 Task: Look for space in Fukiage-fujimi, Japan from 2nd September, 2023 to 10th September, 2023 for 1 adult in price range Rs.5000 to Rs.16000. Place can be private room with 1  bedroom having 1 bed and 1 bathroom. Property type can be house, flat, guest house, hotel. Booking option can be shelf check-in. Required host language is English.
Action: Mouse moved to (386, 101)
Screenshot: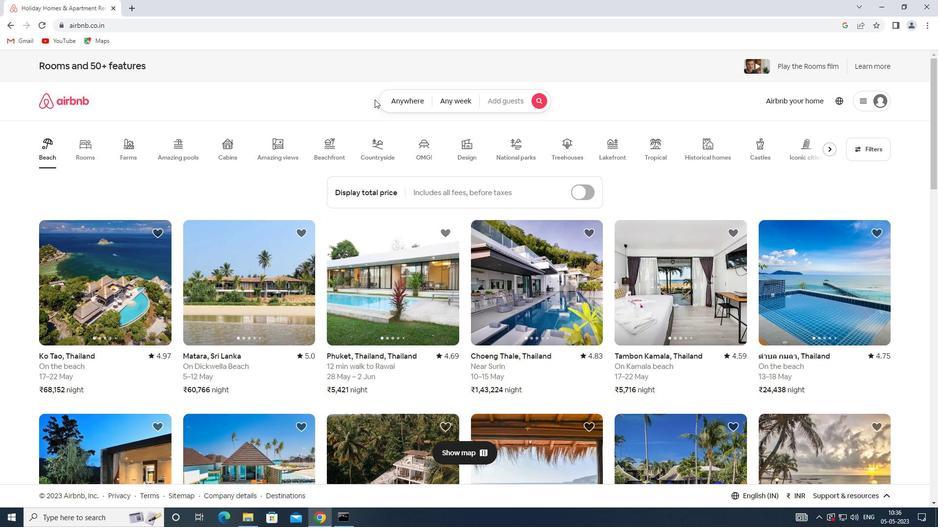 
Action: Mouse pressed left at (386, 101)
Screenshot: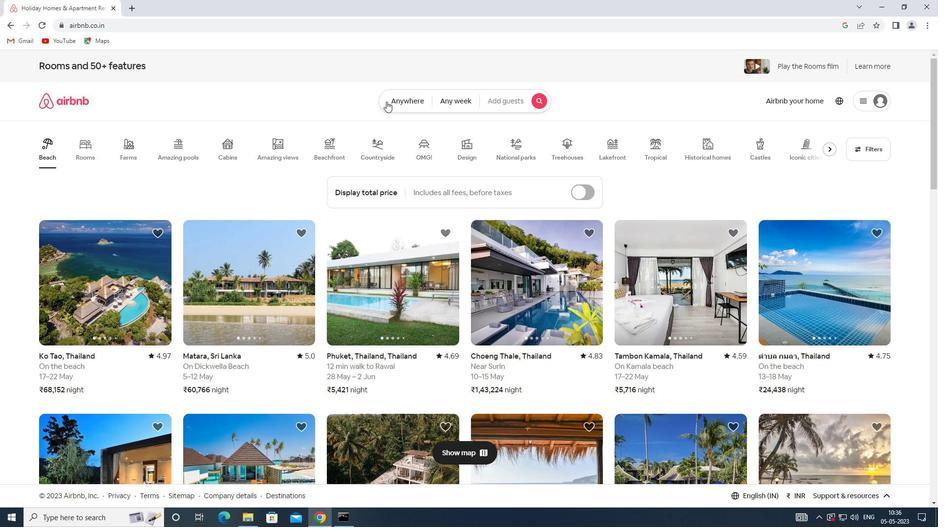 
Action: Mouse moved to (341, 143)
Screenshot: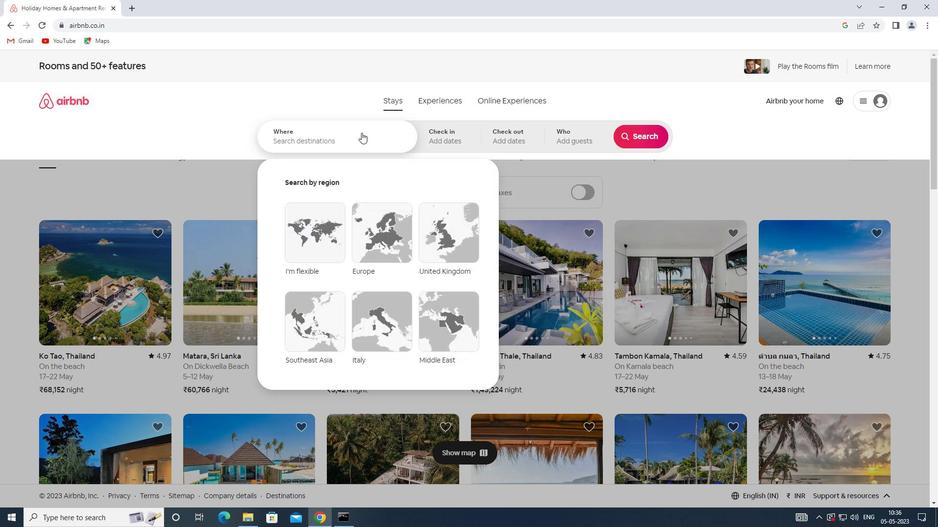 
Action: Mouse pressed left at (341, 143)
Screenshot: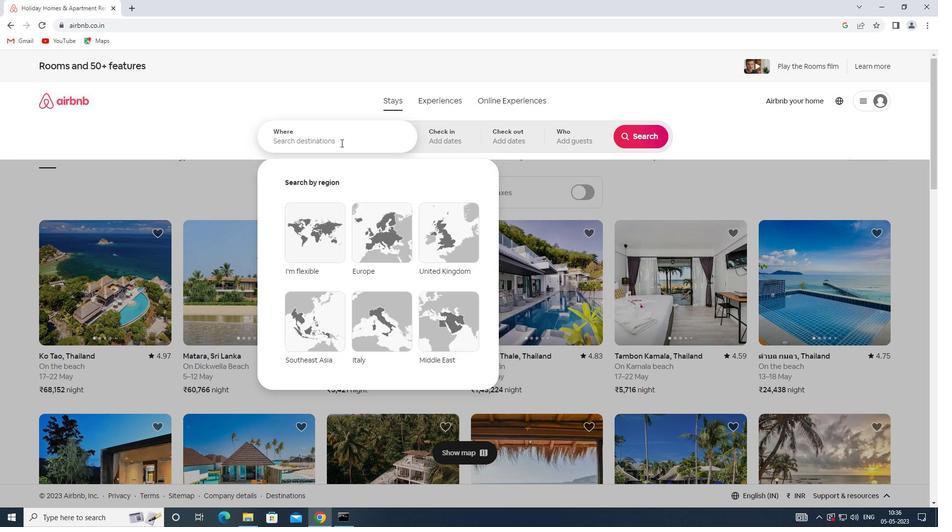 
Action: Key pressed <Key.shift><Key.shift><Key.shift><Key.shift><Key.shift>FUKIAGE-FUJIMI,<Key.shift>JAPAN
Screenshot: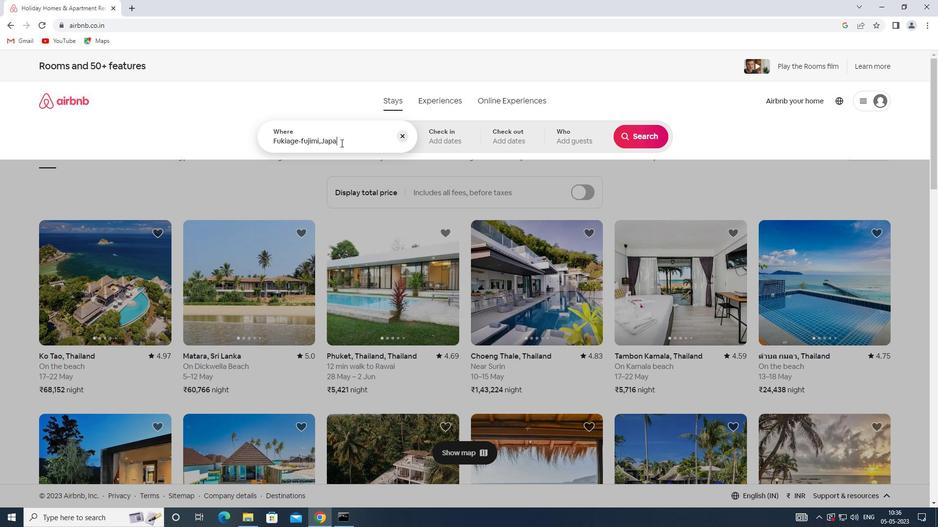 
Action: Mouse moved to (449, 148)
Screenshot: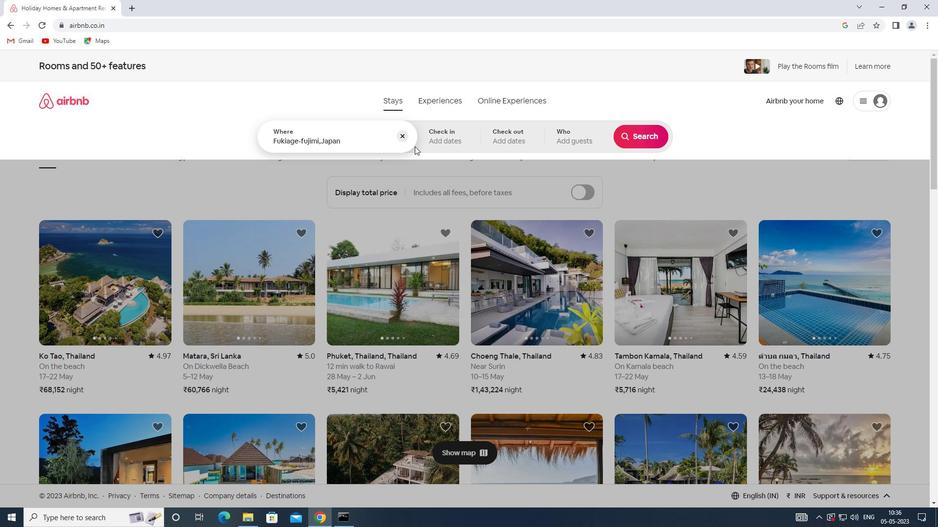 
Action: Mouse pressed left at (449, 148)
Screenshot: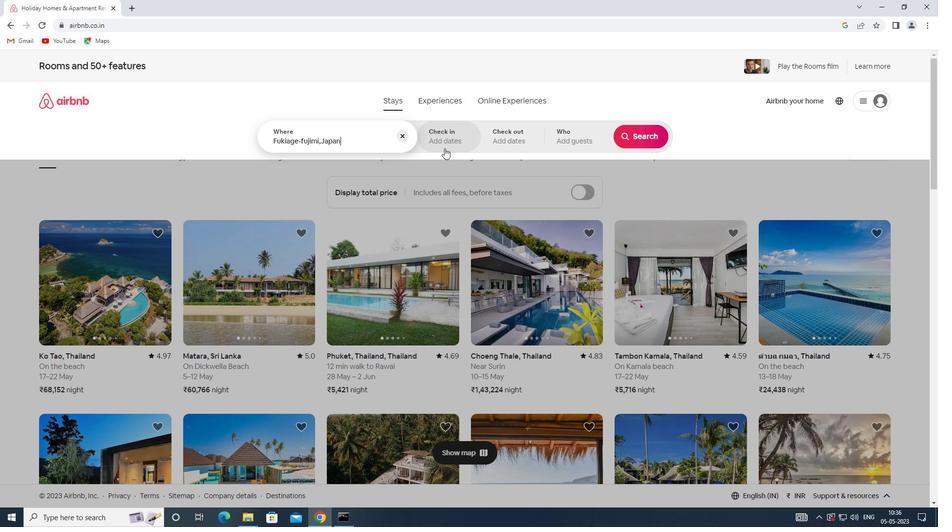 
Action: Mouse moved to (636, 220)
Screenshot: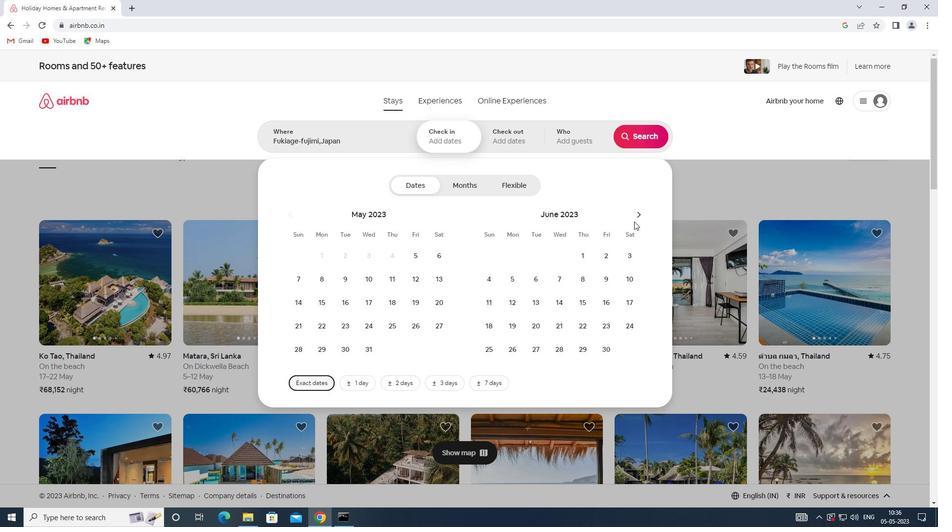 
Action: Mouse pressed left at (636, 220)
Screenshot: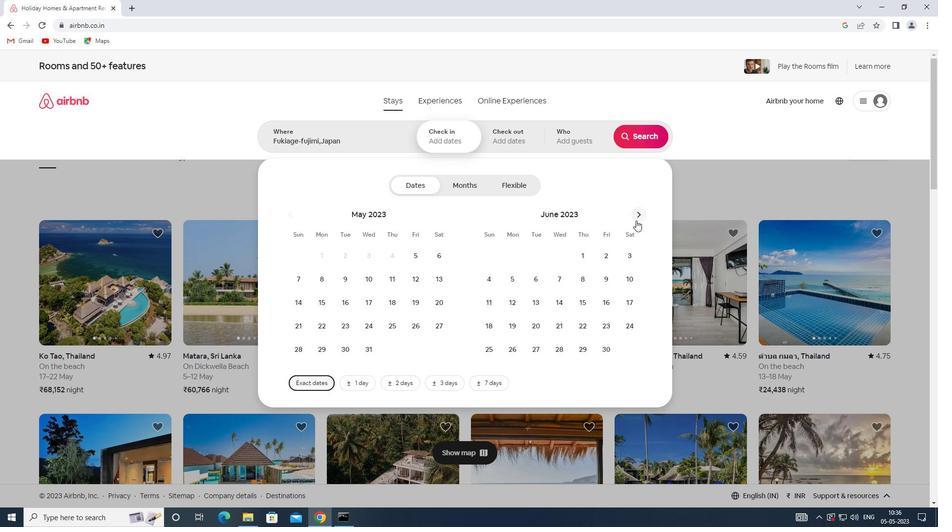 
Action: Mouse pressed left at (636, 220)
Screenshot: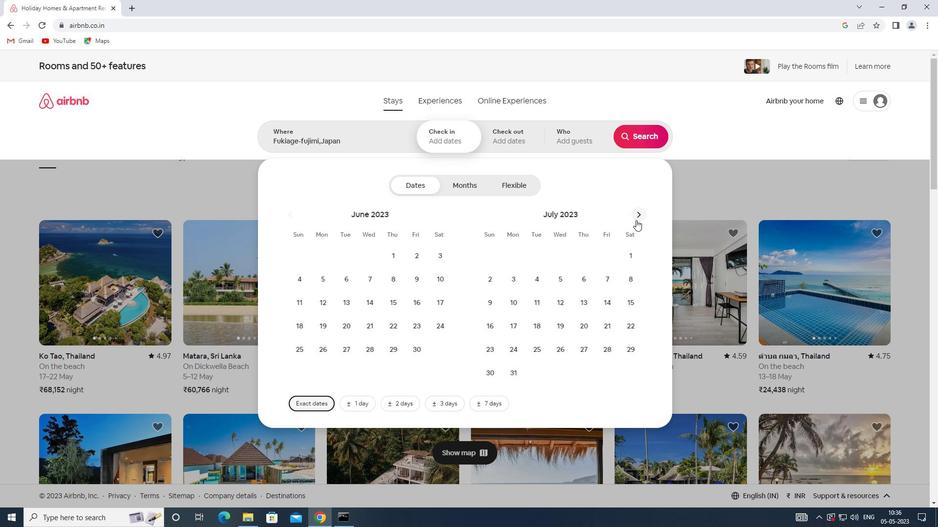 
Action: Mouse pressed left at (636, 220)
Screenshot: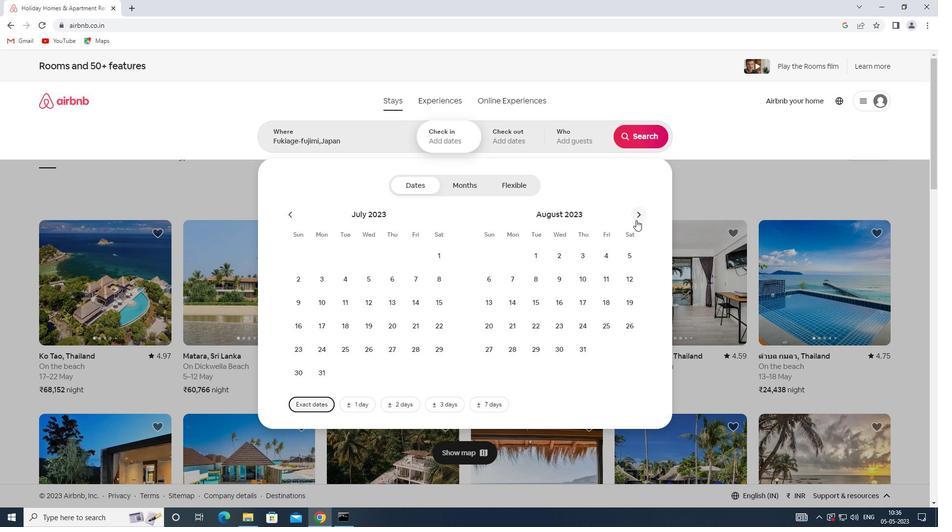 
Action: Mouse moved to (623, 249)
Screenshot: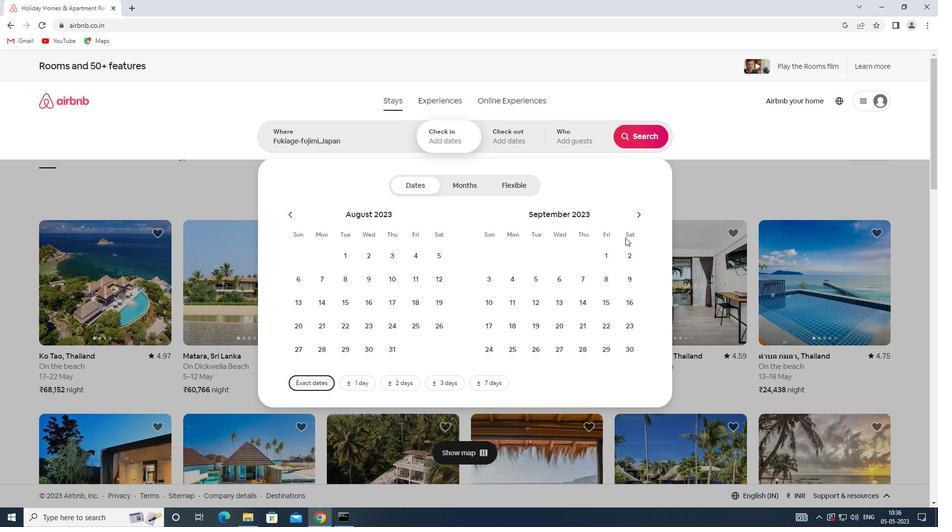 
Action: Mouse pressed left at (623, 249)
Screenshot: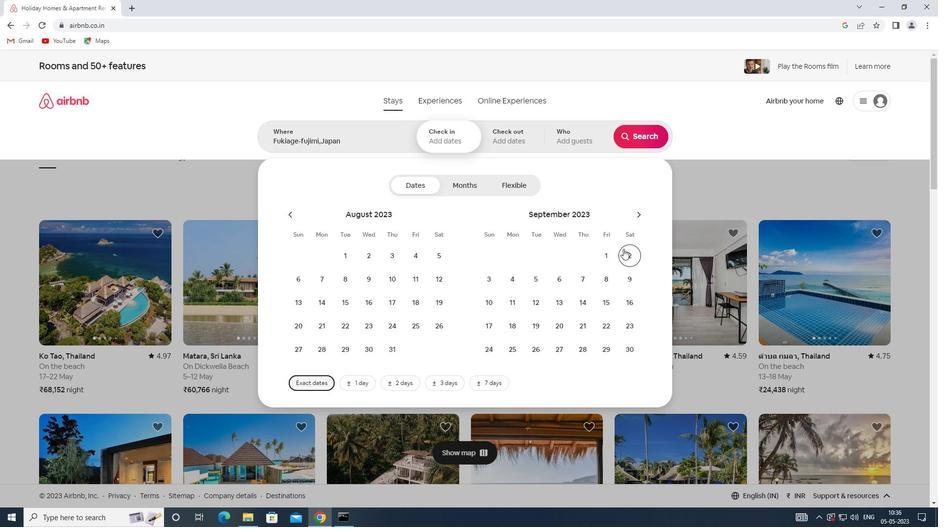 
Action: Mouse moved to (495, 303)
Screenshot: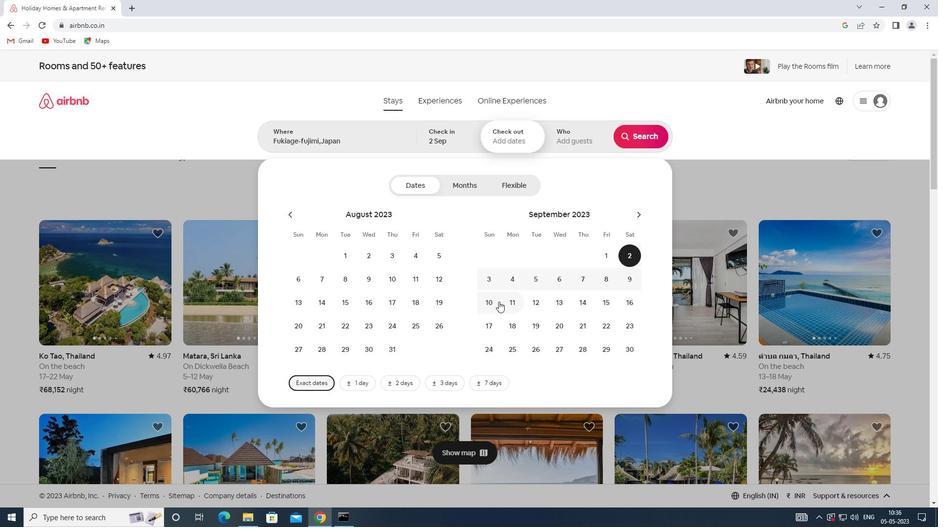 
Action: Mouse pressed left at (495, 303)
Screenshot: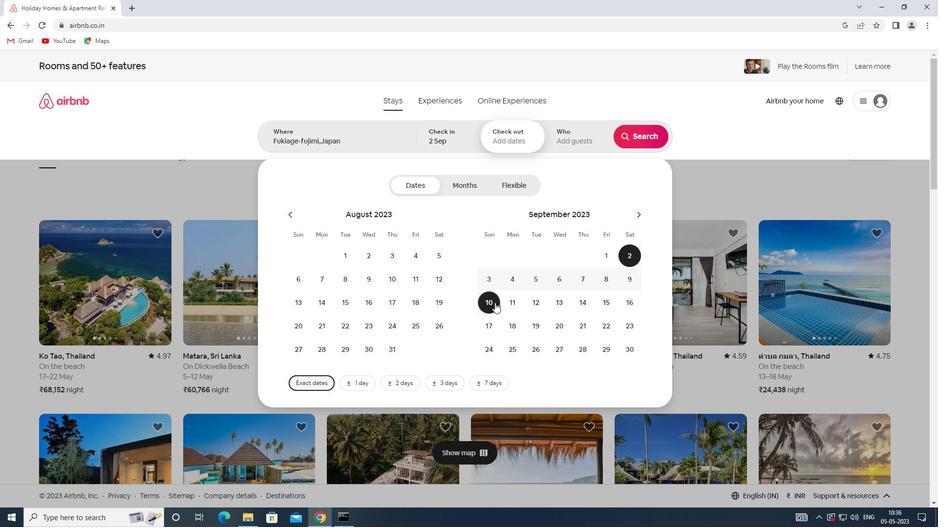 
Action: Mouse moved to (563, 135)
Screenshot: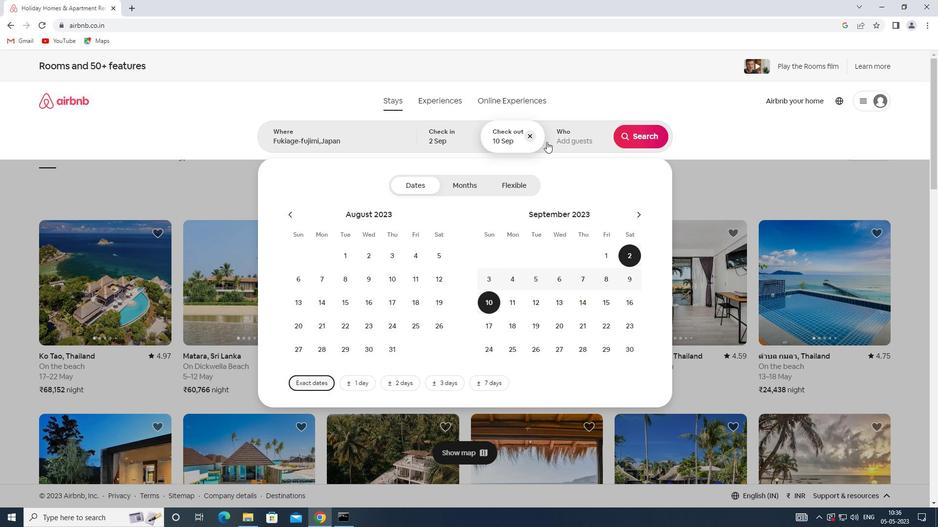
Action: Mouse pressed left at (563, 135)
Screenshot: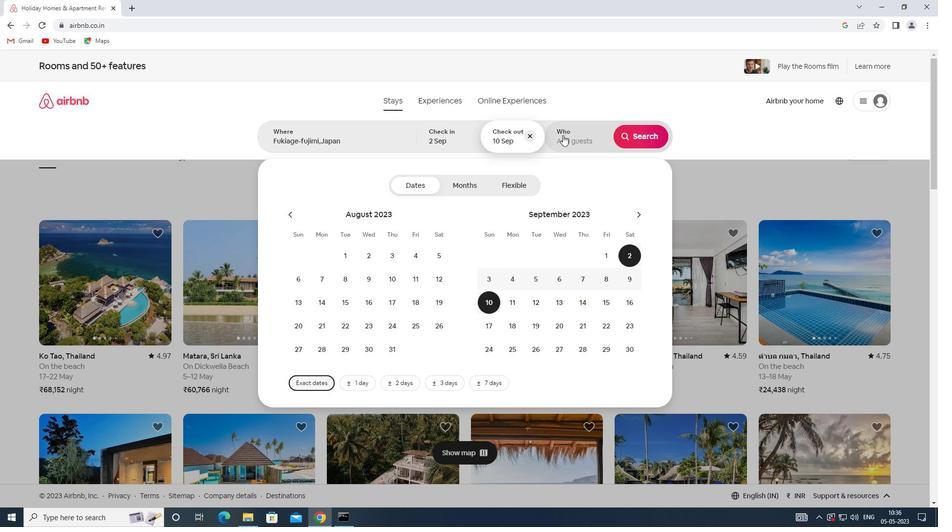 
Action: Mouse moved to (642, 192)
Screenshot: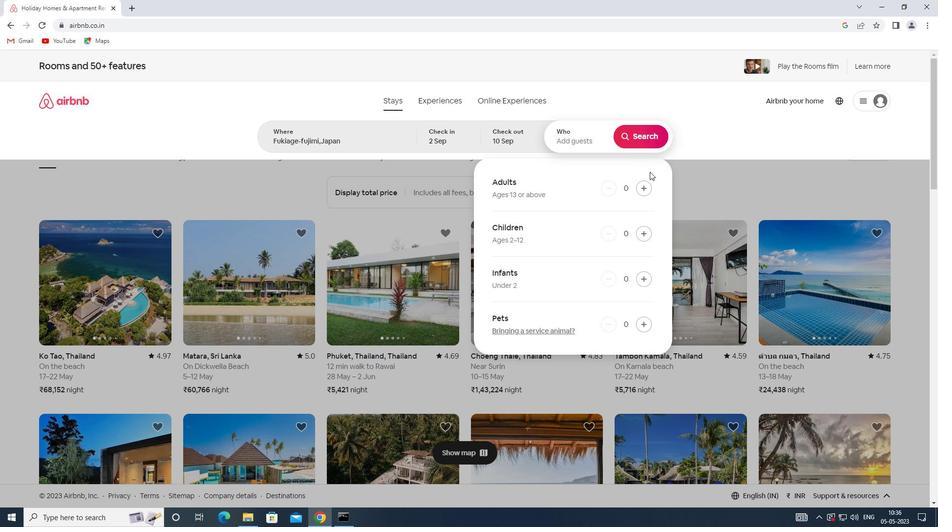 
Action: Mouse pressed left at (642, 192)
Screenshot: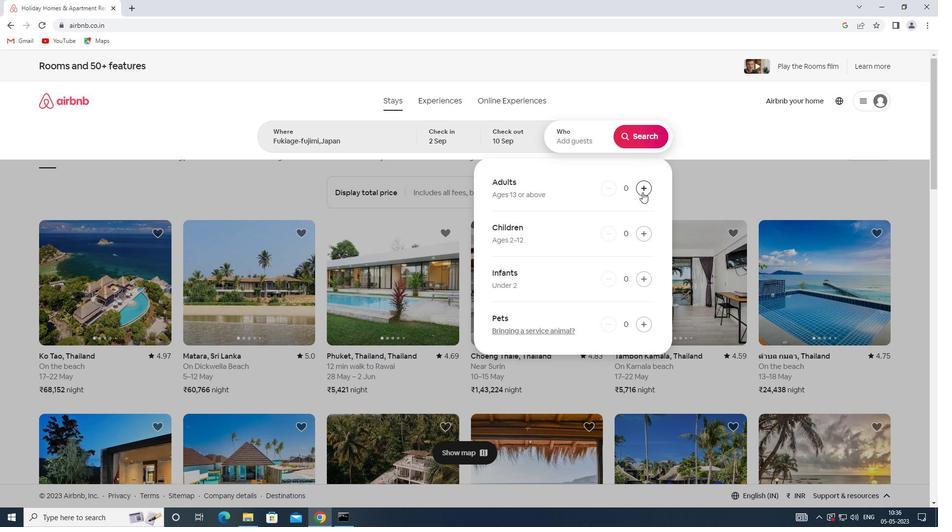 
Action: Mouse moved to (639, 133)
Screenshot: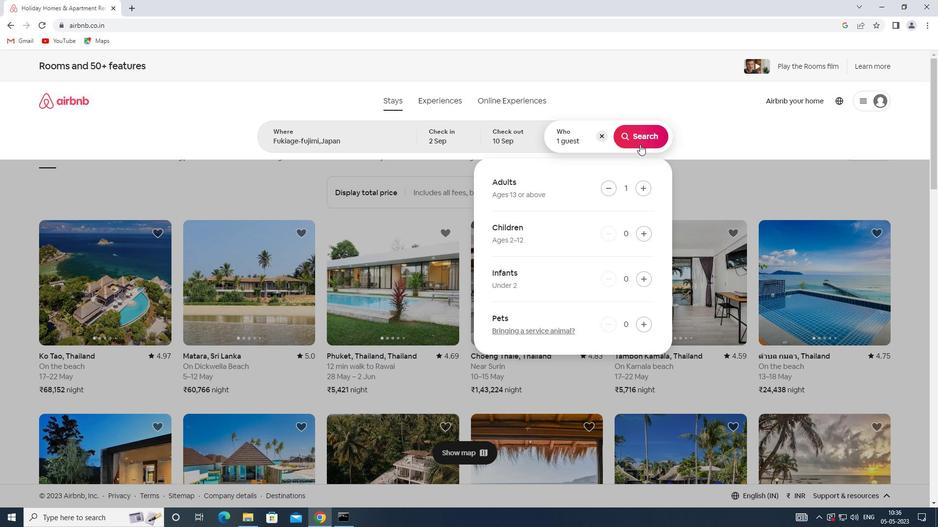 
Action: Mouse pressed left at (639, 133)
Screenshot: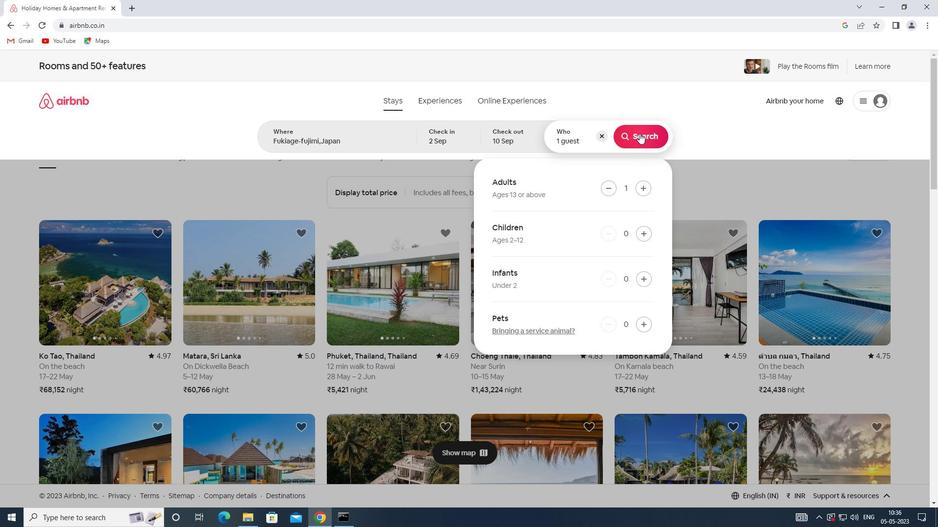 
Action: Mouse moved to (891, 116)
Screenshot: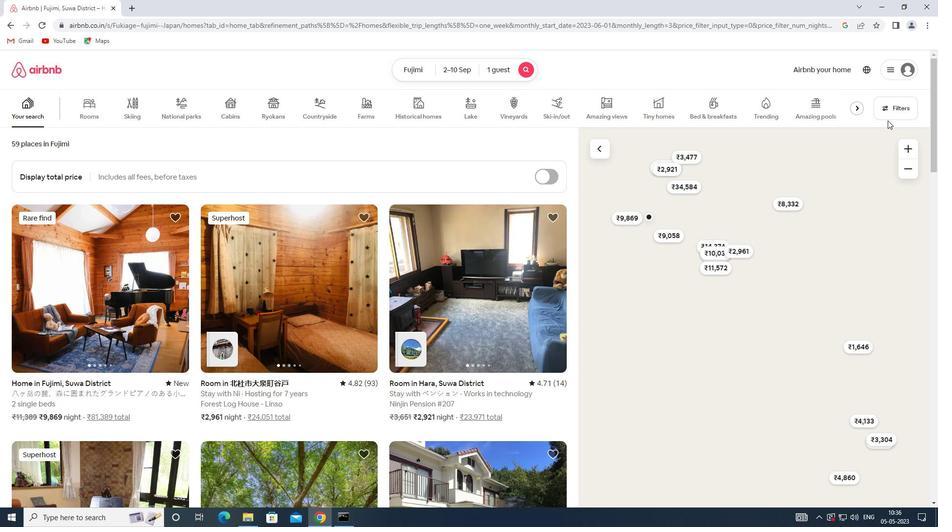 
Action: Mouse pressed left at (891, 116)
Screenshot: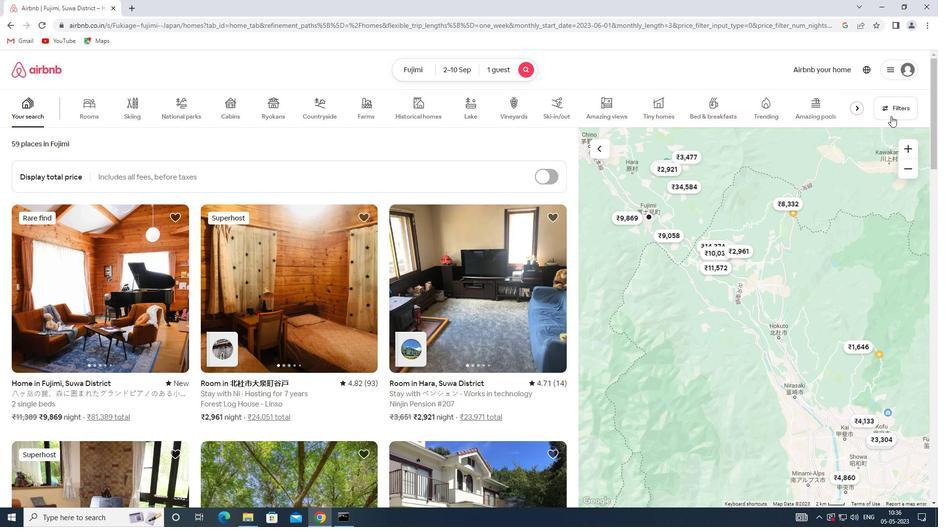 
Action: Mouse moved to (341, 353)
Screenshot: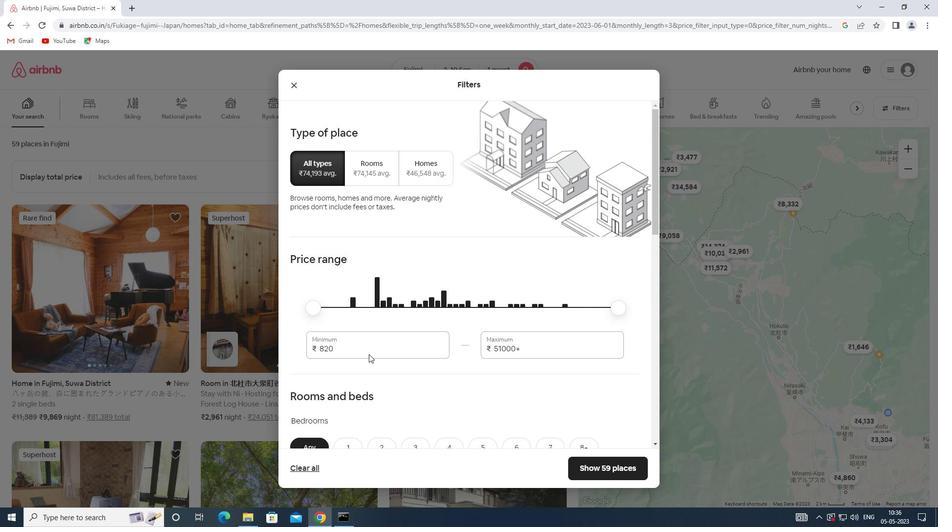 
Action: Mouse pressed left at (341, 353)
Screenshot: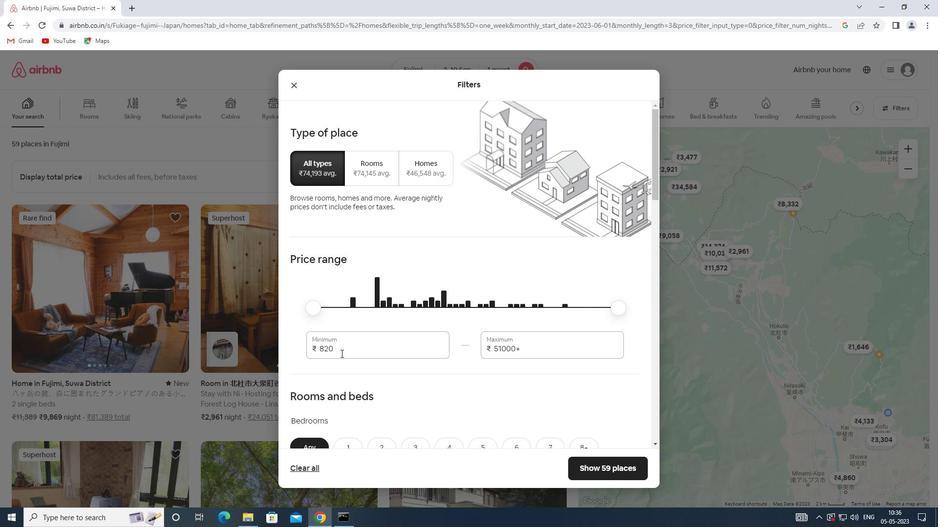 
Action: Mouse moved to (303, 350)
Screenshot: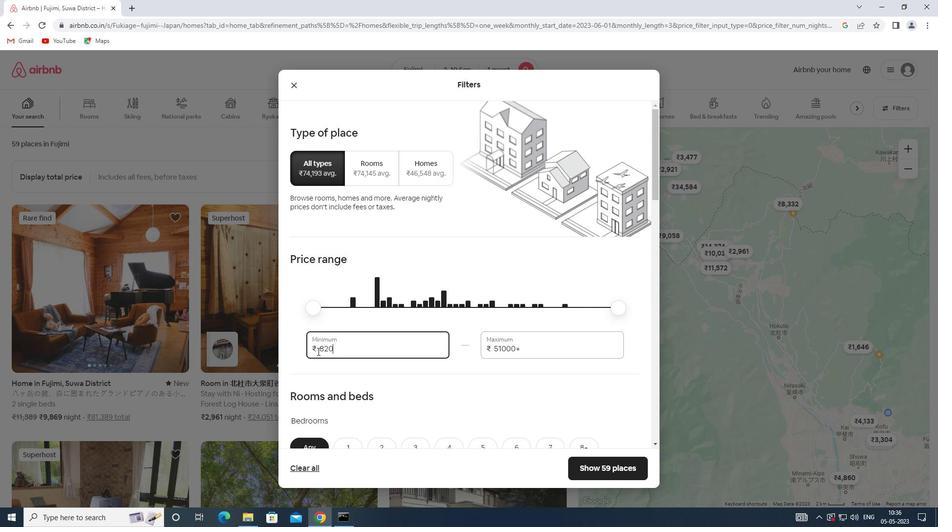 
Action: Key pressed 5000
Screenshot: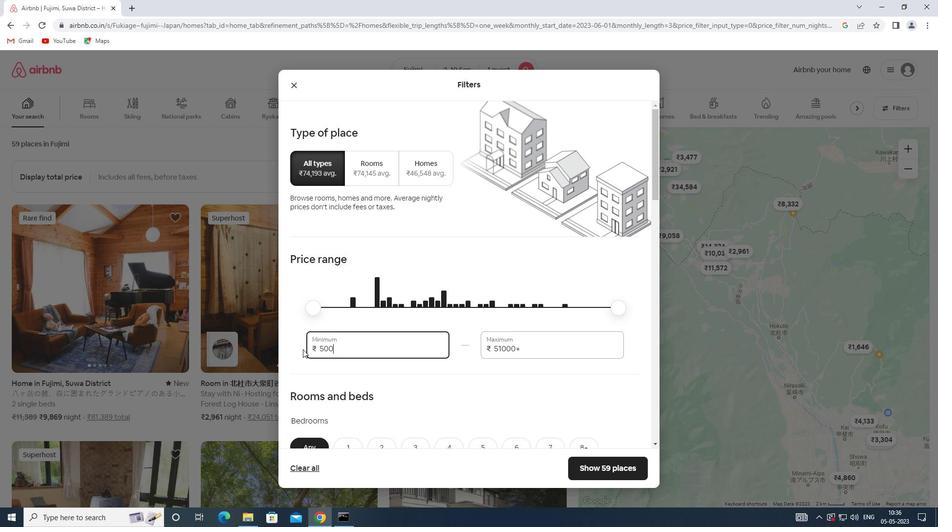 
Action: Mouse moved to (522, 351)
Screenshot: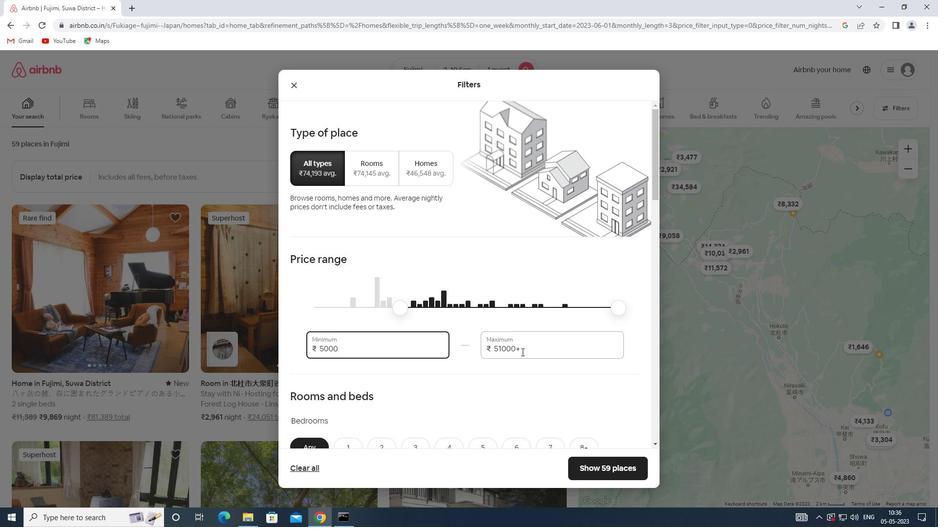 
Action: Mouse pressed left at (522, 351)
Screenshot: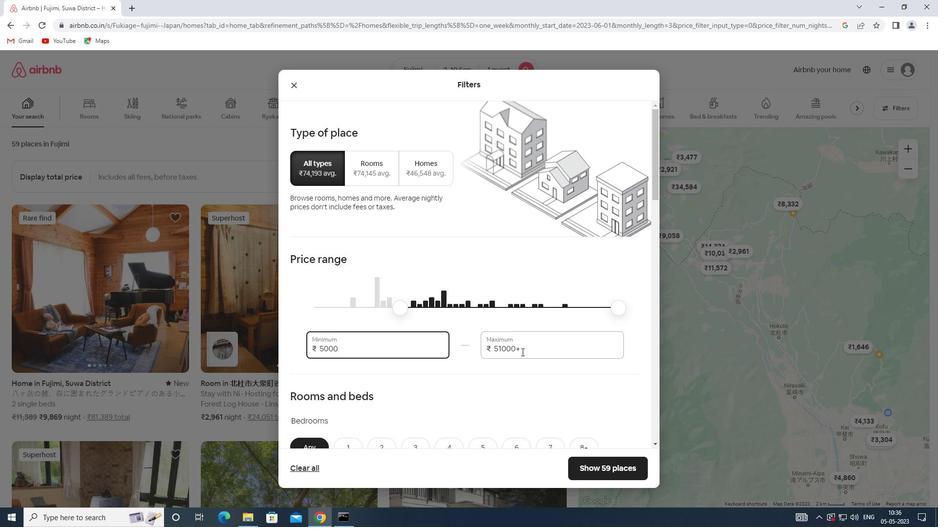 
Action: Mouse moved to (476, 351)
Screenshot: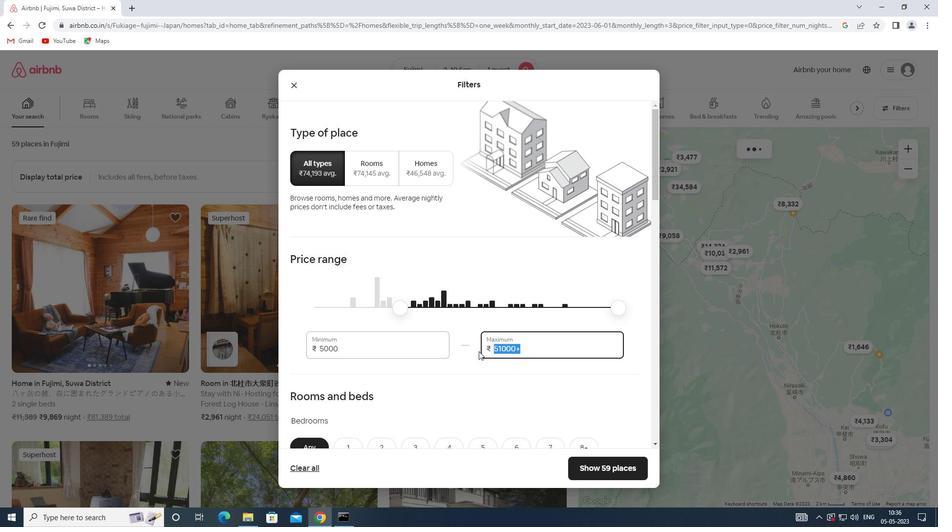 
Action: Key pressed 16000
Screenshot: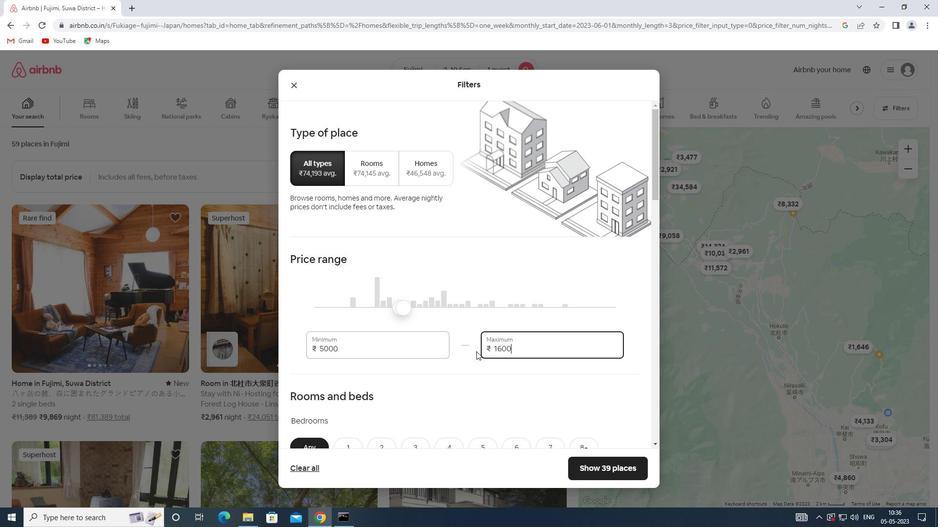 
Action: Mouse scrolled (476, 351) with delta (0, 0)
Screenshot: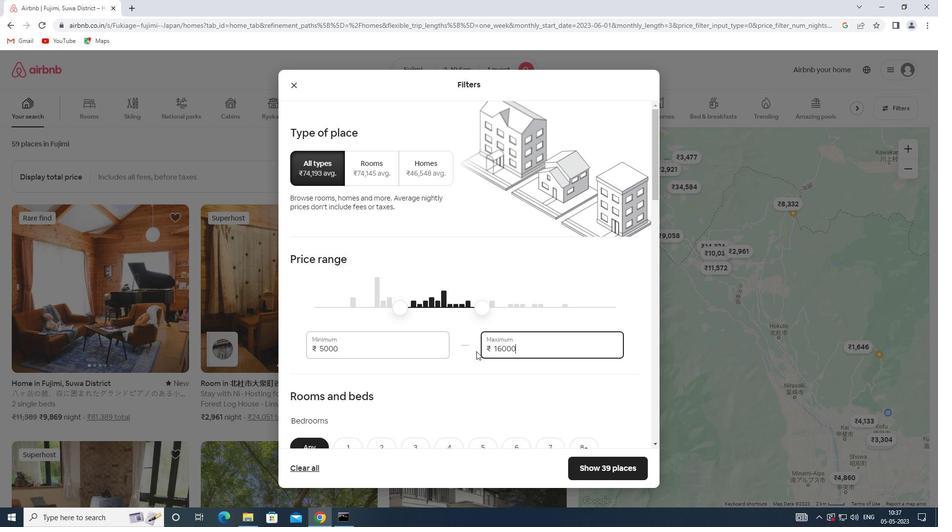 
Action: Mouse scrolled (476, 351) with delta (0, 0)
Screenshot: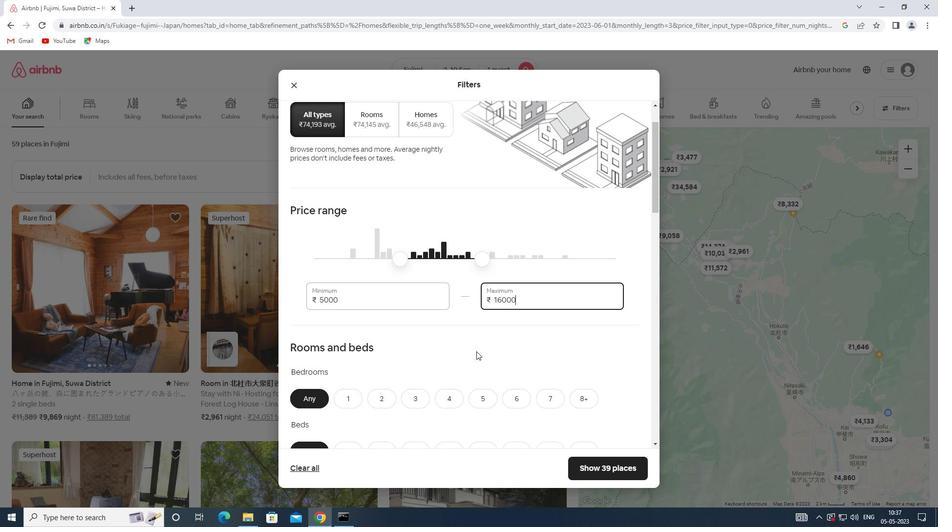 
Action: Mouse scrolled (476, 351) with delta (0, 0)
Screenshot: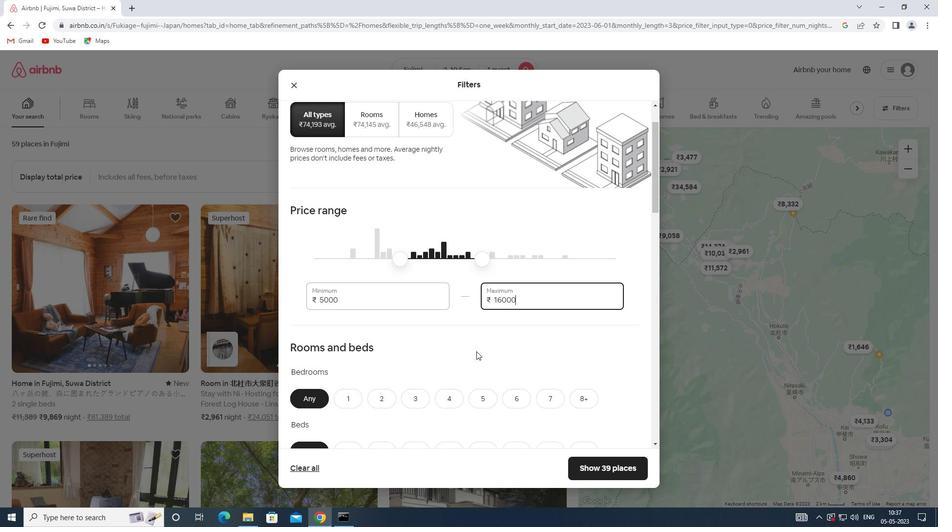 
Action: Mouse moved to (348, 307)
Screenshot: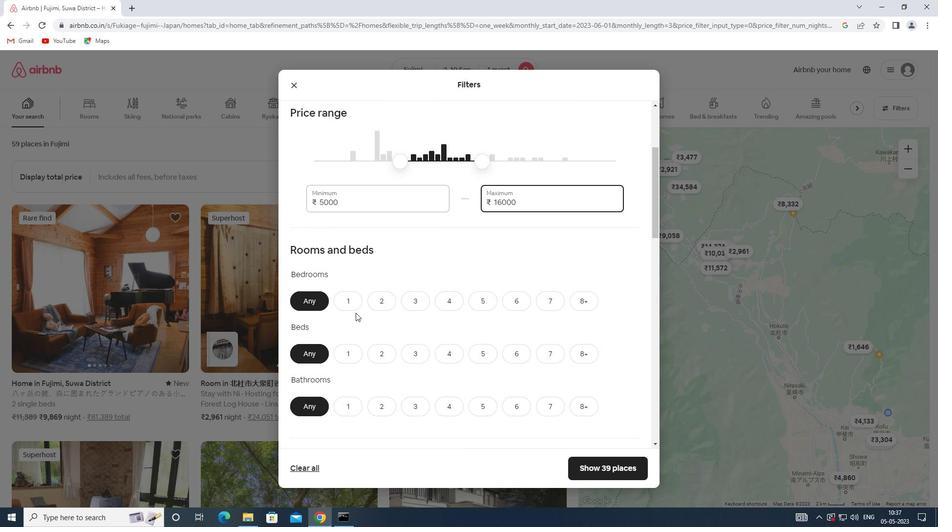 
Action: Mouse pressed left at (348, 307)
Screenshot: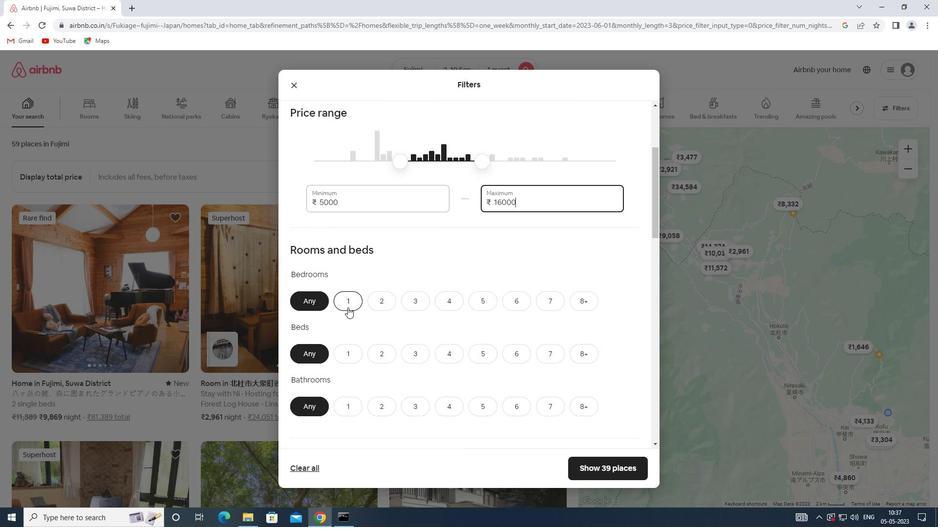 
Action: Mouse scrolled (348, 307) with delta (0, 0)
Screenshot: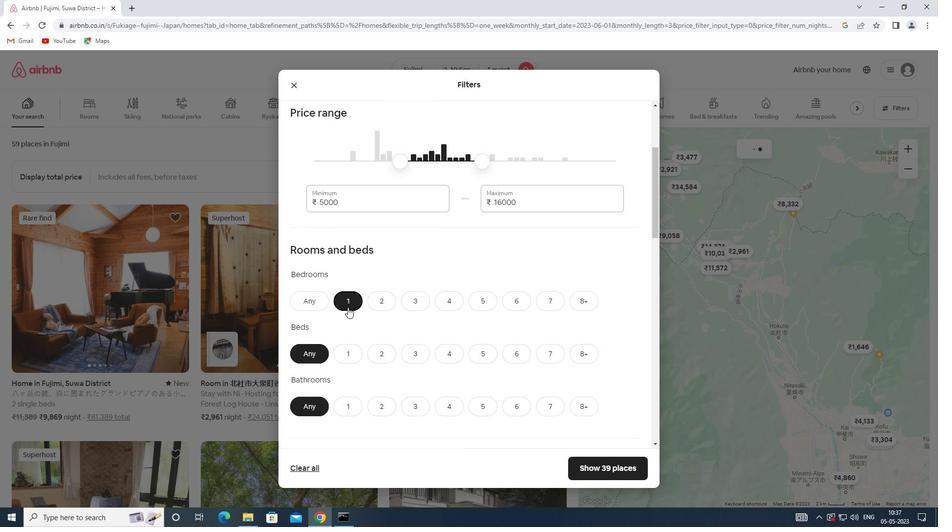 
Action: Mouse pressed left at (348, 307)
Screenshot: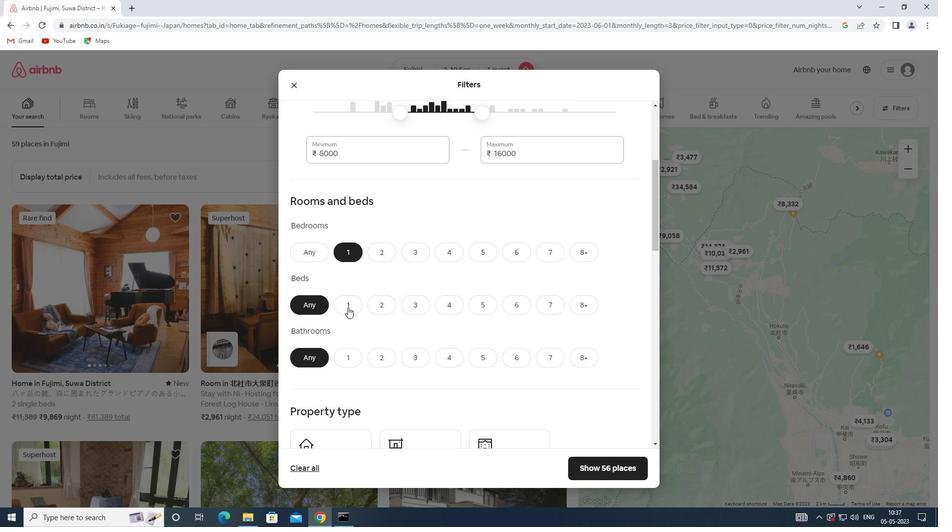 
Action: Mouse moved to (345, 358)
Screenshot: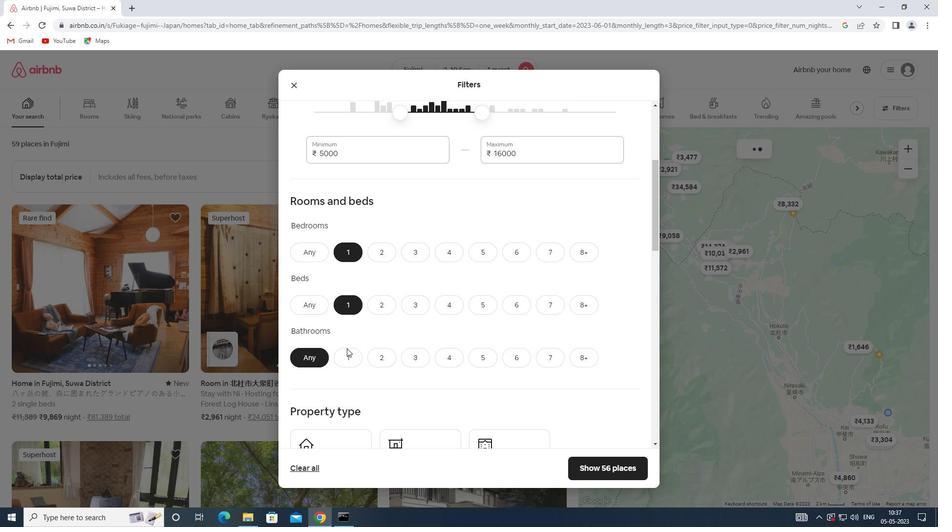 
Action: Mouse pressed left at (345, 358)
Screenshot: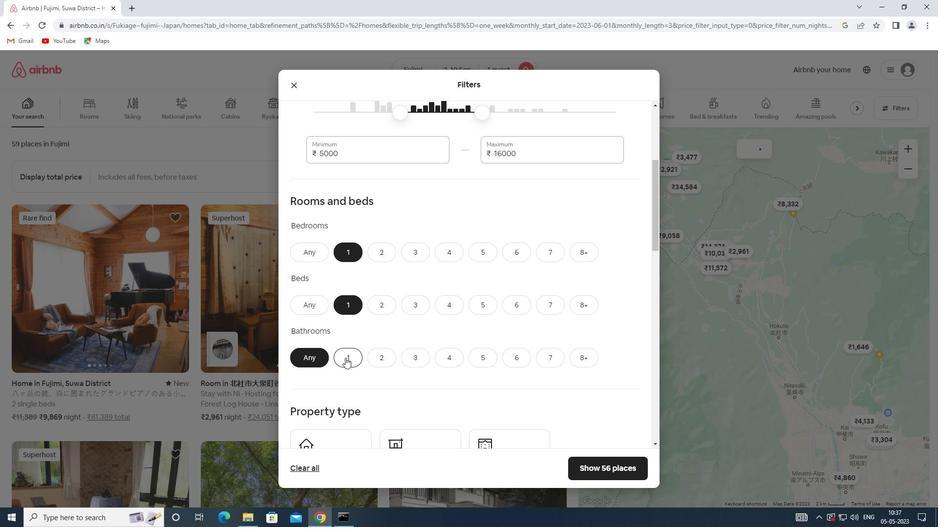 
Action: Mouse scrolled (345, 357) with delta (0, 0)
Screenshot: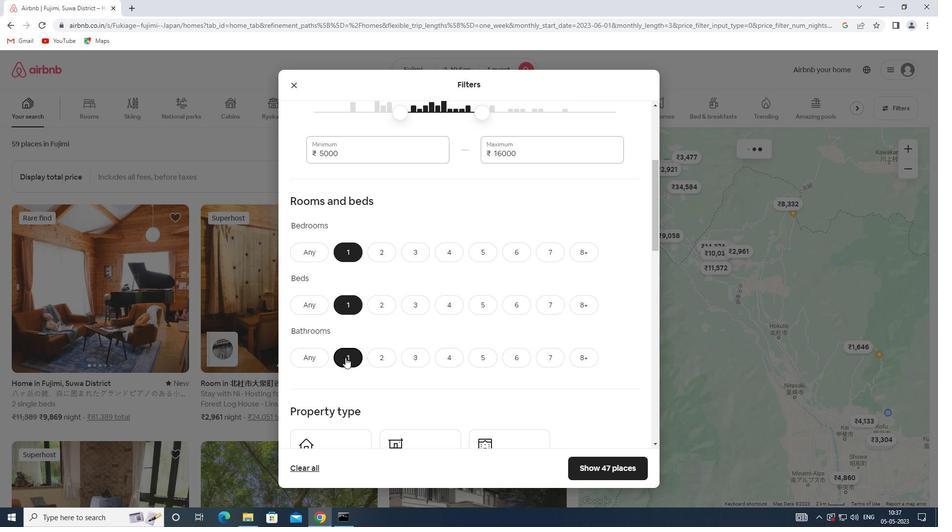 
Action: Mouse scrolled (345, 357) with delta (0, 0)
Screenshot: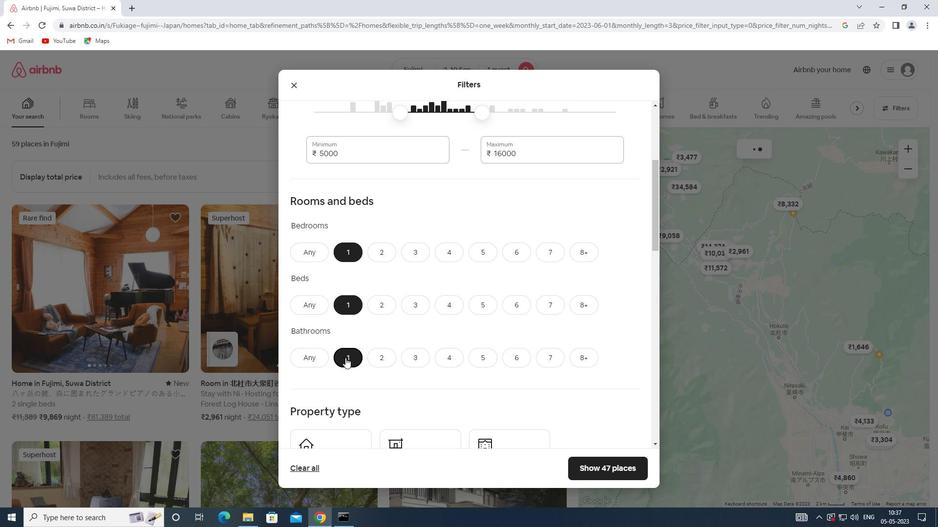 
Action: Mouse scrolled (345, 357) with delta (0, 0)
Screenshot: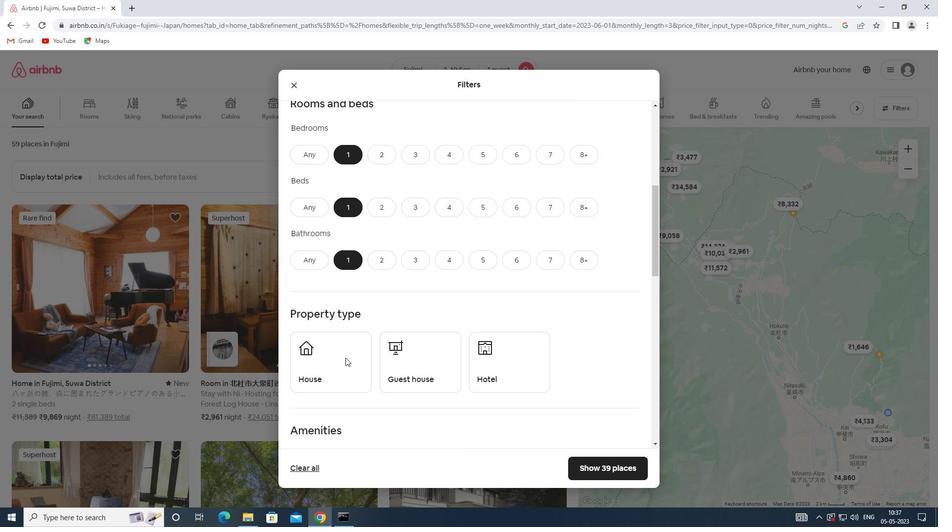 
Action: Mouse moved to (337, 332)
Screenshot: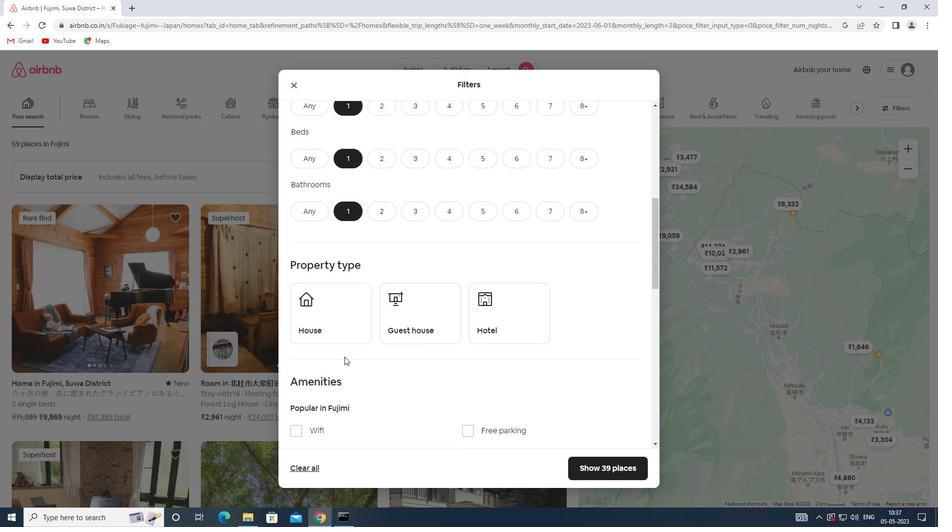 
Action: Mouse pressed left at (337, 332)
Screenshot: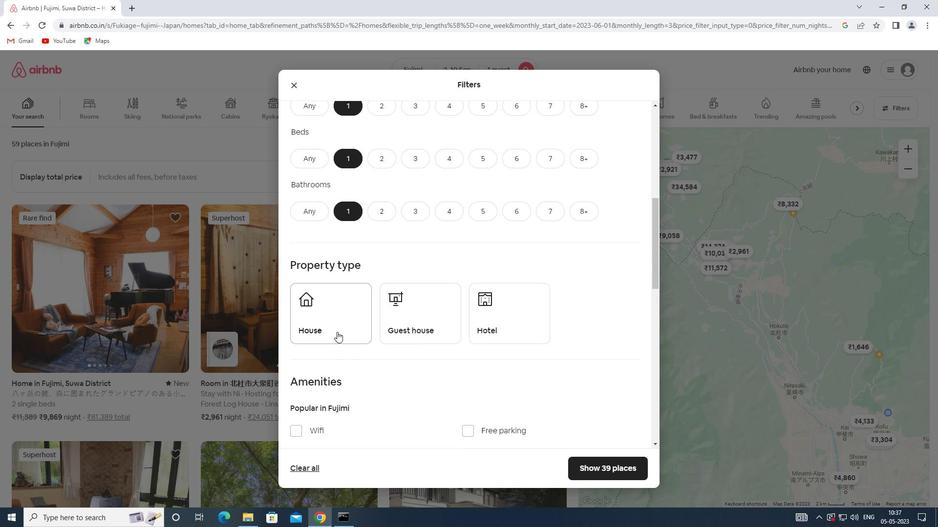 
Action: Mouse moved to (397, 331)
Screenshot: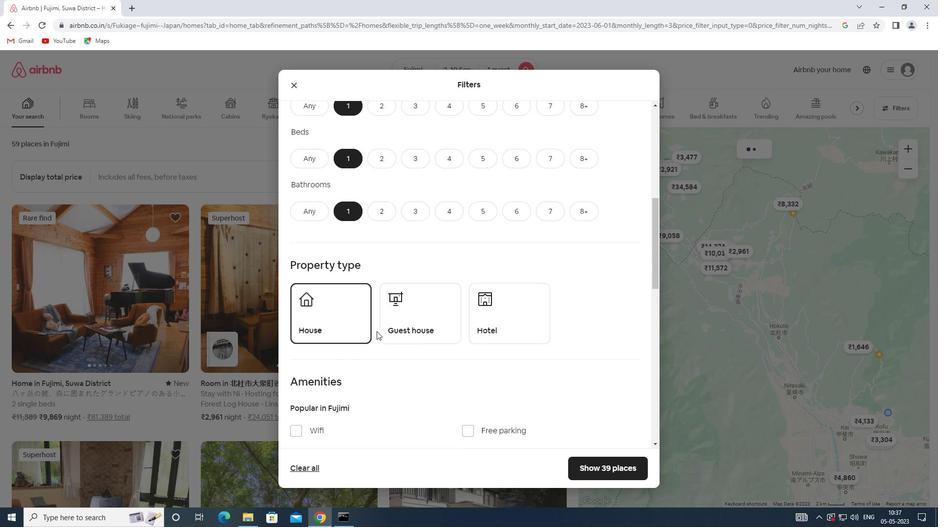 
Action: Mouse pressed left at (397, 331)
Screenshot: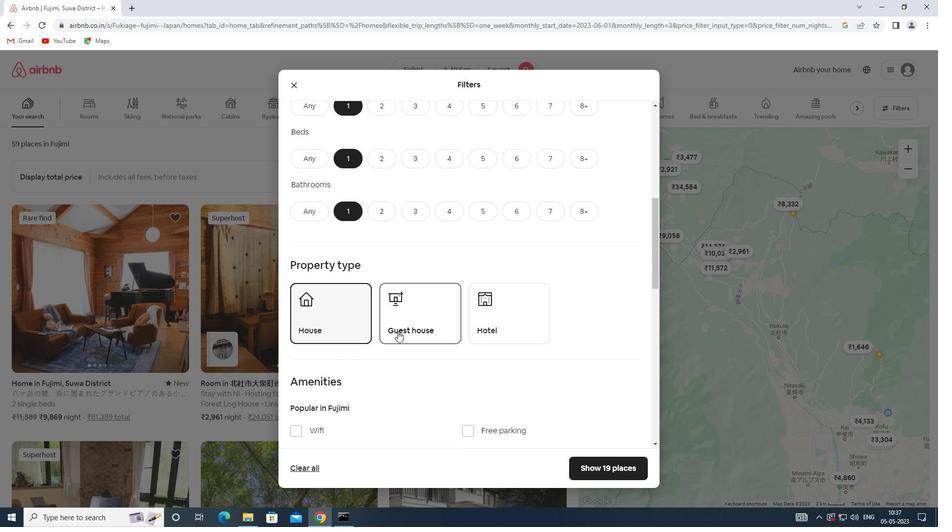 
Action: Mouse moved to (486, 327)
Screenshot: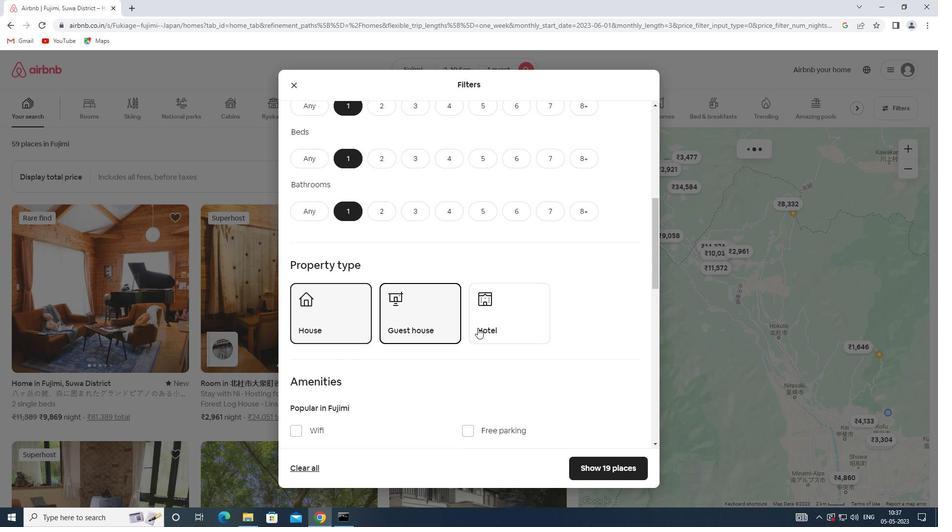 
Action: Mouse pressed left at (486, 327)
Screenshot: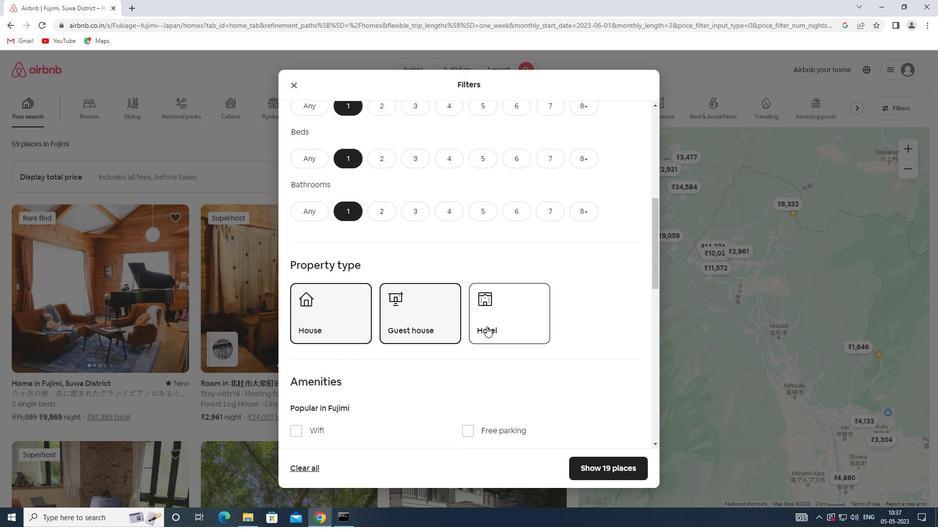 
Action: Mouse scrolled (486, 326) with delta (0, 0)
Screenshot: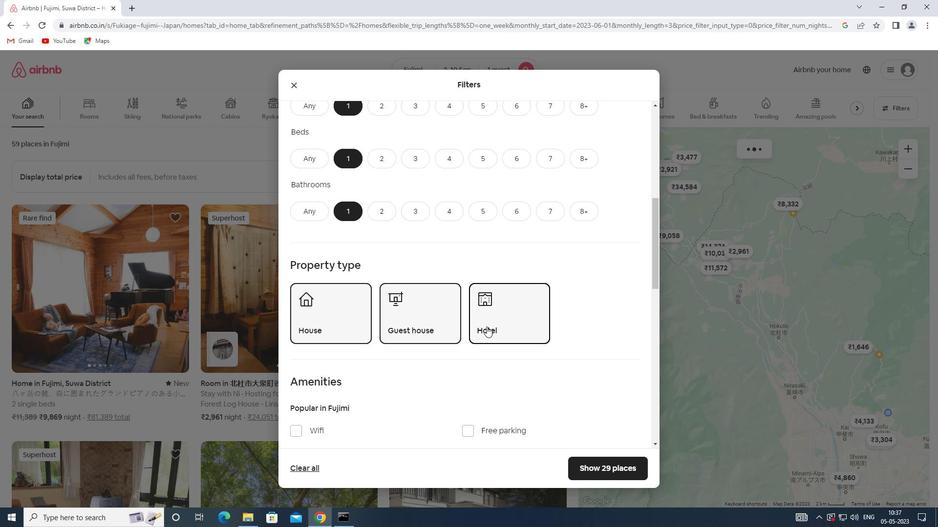 
Action: Mouse scrolled (486, 326) with delta (0, 0)
Screenshot: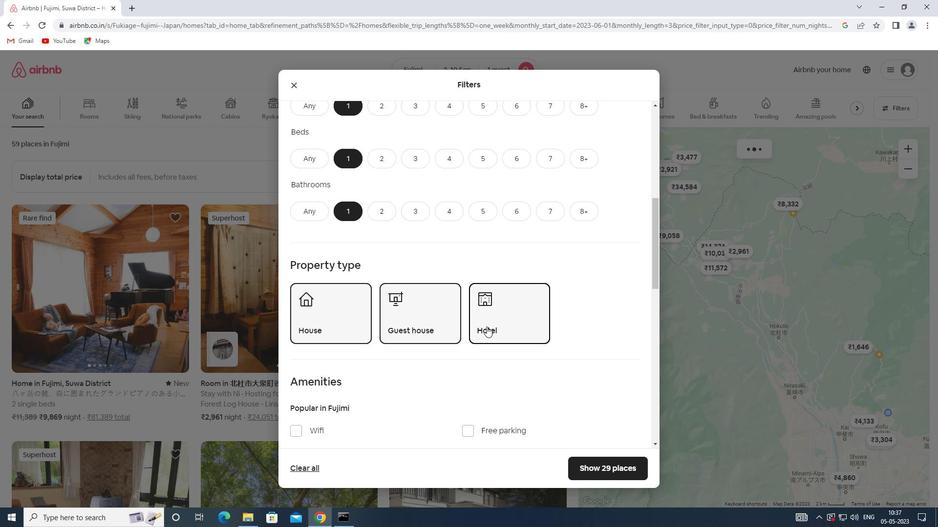 
Action: Mouse scrolled (486, 326) with delta (0, 0)
Screenshot: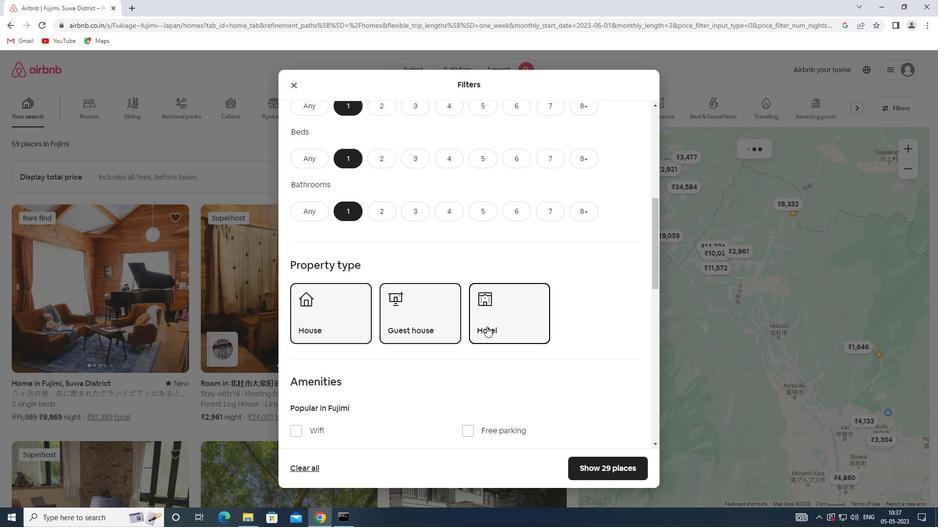
Action: Mouse scrolled (486, 326) with delta (0, 0)
Screenshot: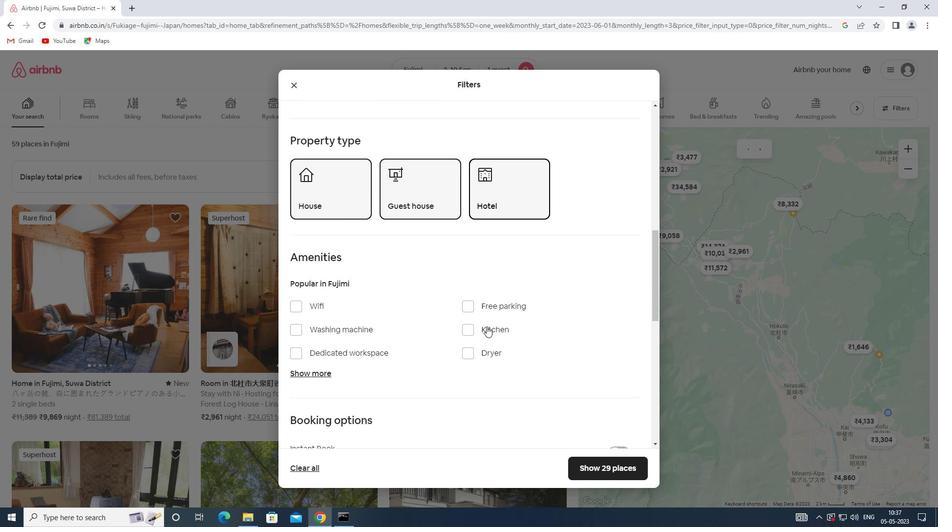 
Action: Mouse scrolled (486, 326) with delta (0, 0)
Screenshot: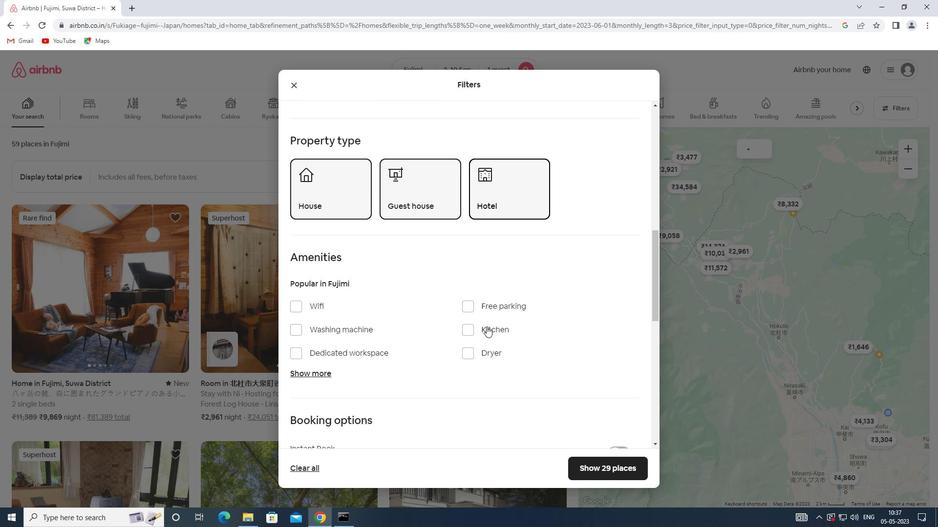 
Action: Mouse moved to (617, 365)
Screenshot: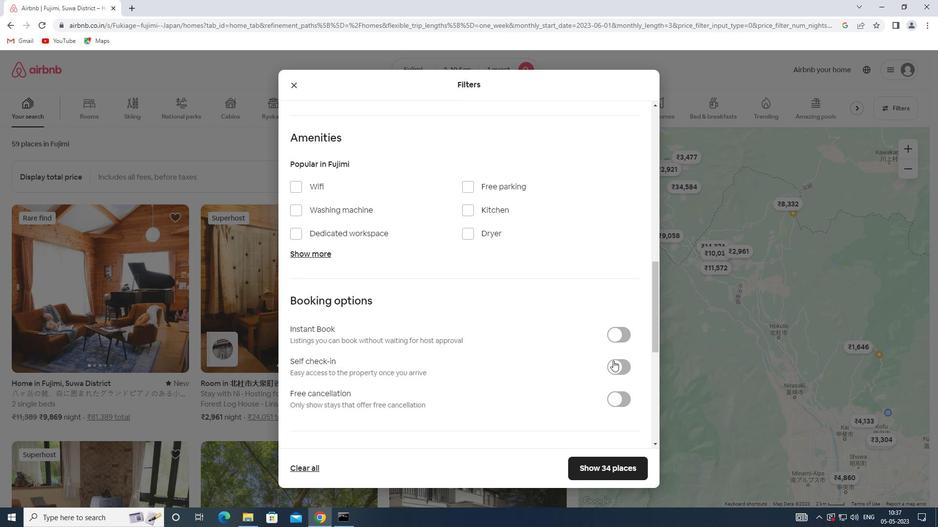 
Action: Mouse pressed left at (617, 365)
Screenshot: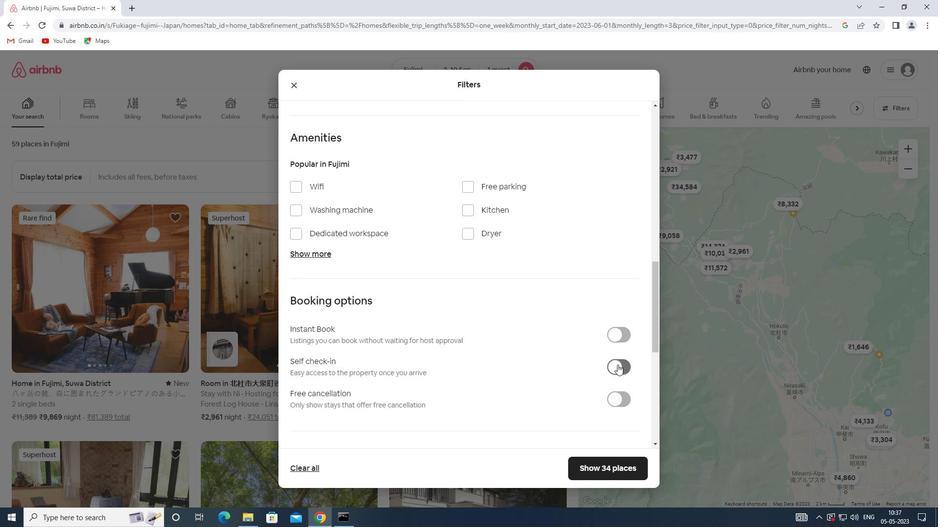
Action: Mouse moved to (522, 369)
Screenshot: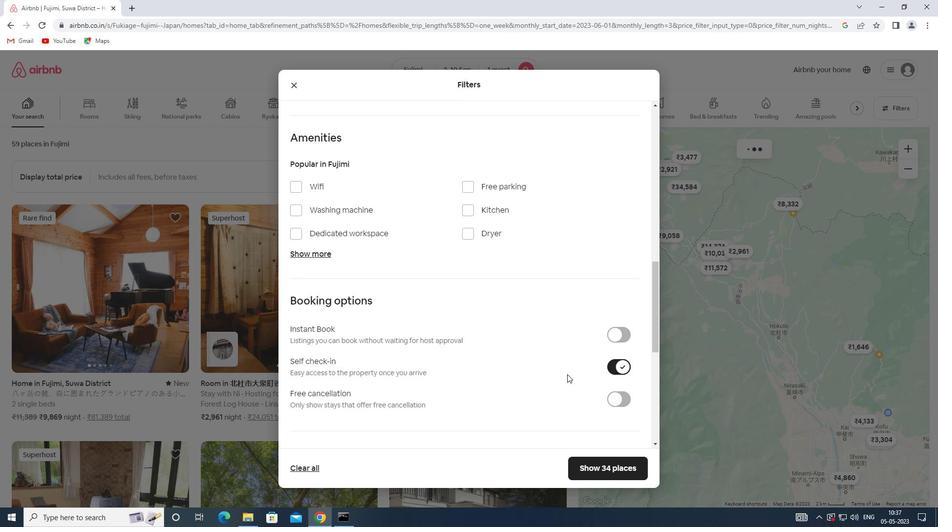 
Action: Mouse scrolled (522, 368) with delta (0, 0)
Screenshot: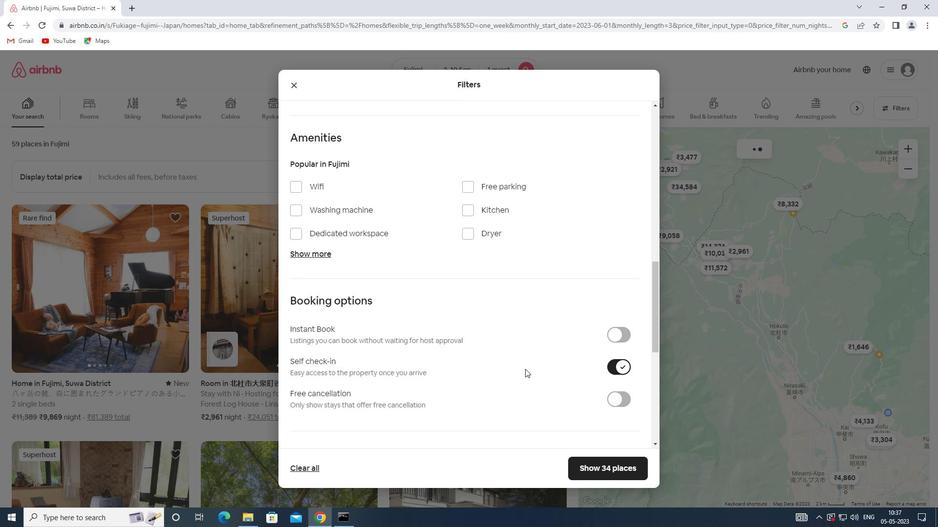 
Action: Mouse scrolled (522, 368) with delta (0, 0)
Screenshot: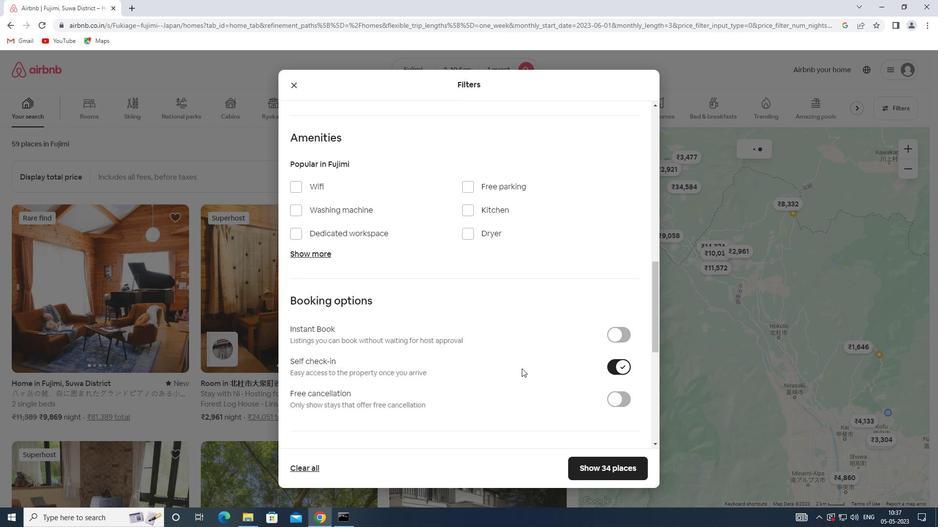 
Action: Mouse scrolled (522, 368) with delta (0, 0)
Screenshot: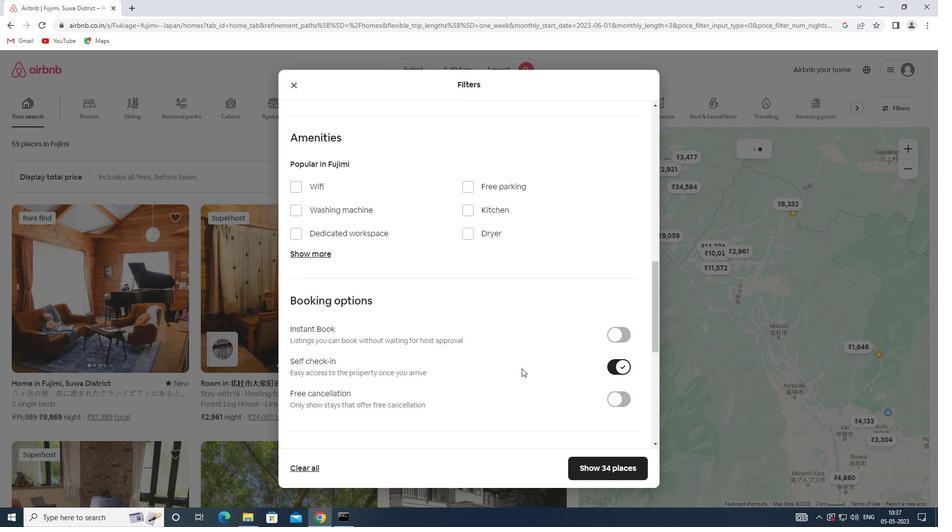 
Action: Mouse moved to (522, 369)
Screenshot: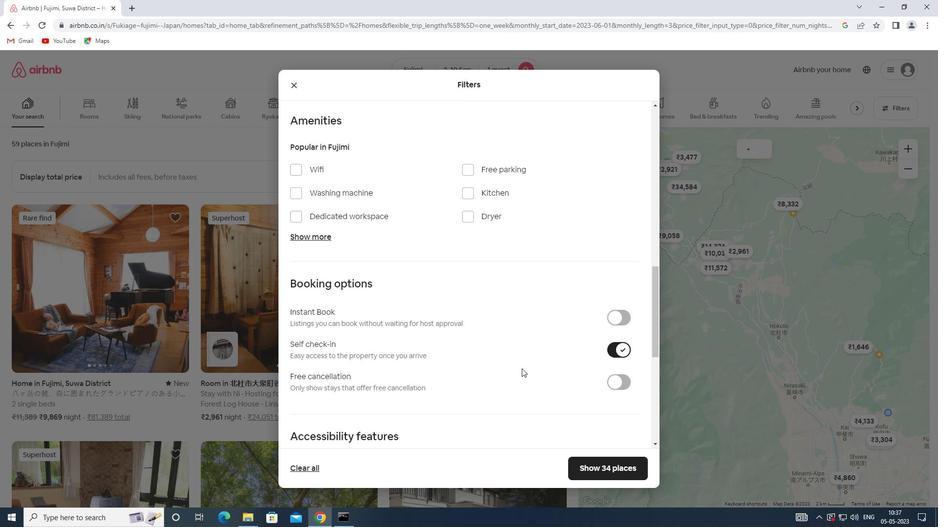 
Action: Mouse scrolled (522, 368) with delta (0, 0)
Screenshot: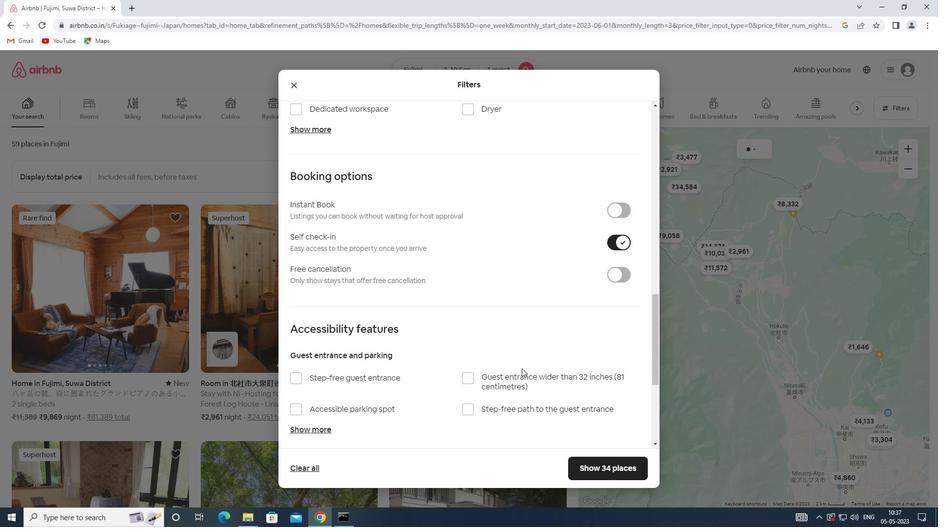 
Action: Mouse scrolled (522, 368) with delta (0, 0)
Screenshot: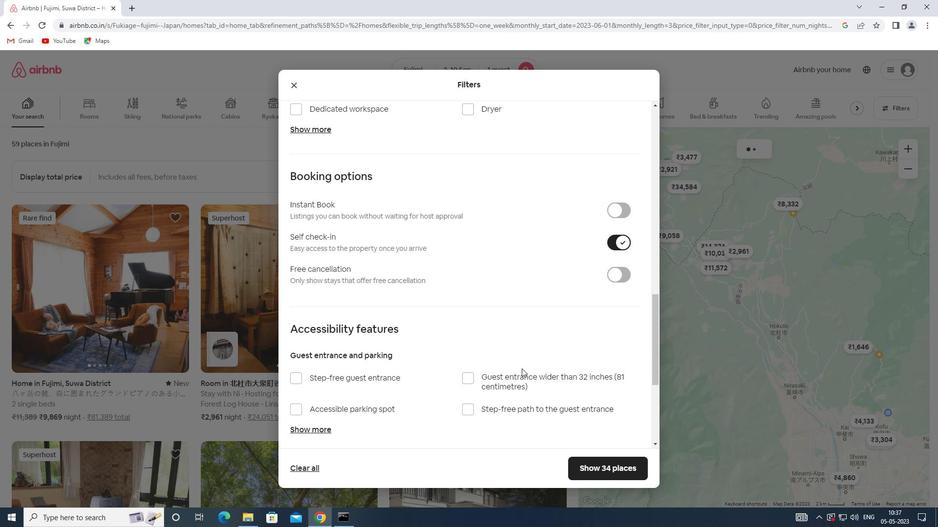 
Action: Mouse scrolled (522, 368) with delta (0, 0)
Screenshot: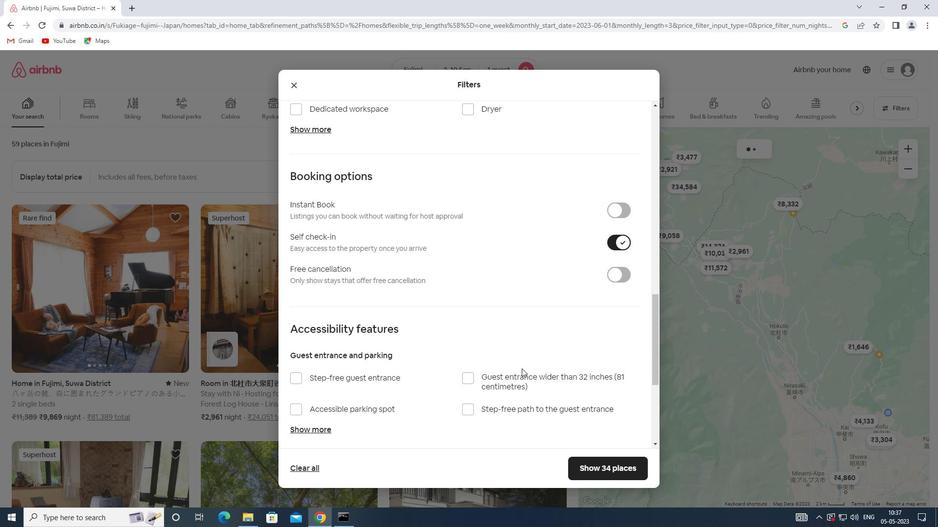 
Action: Mouse scrolled (522, 368) with delta (0, 0)
Screenshot: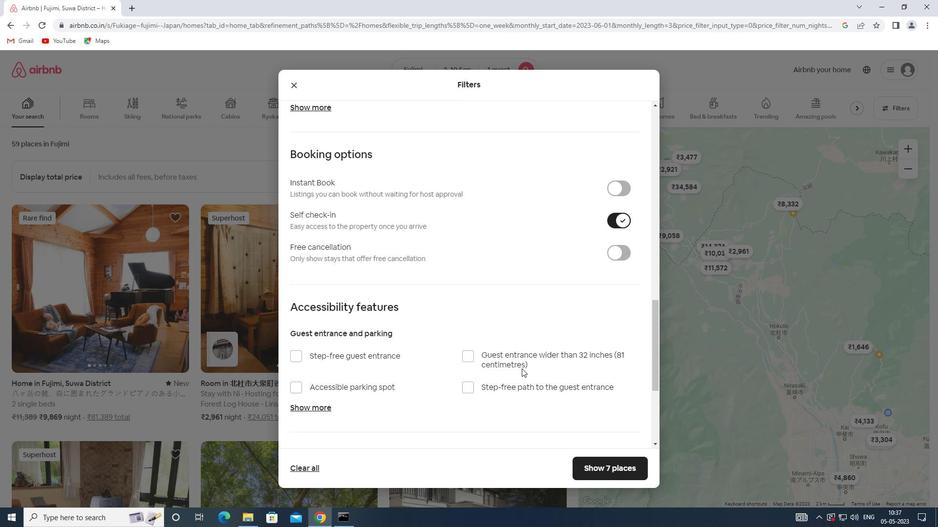 
Action: Mouse moved to (317, 400)
Screenshot: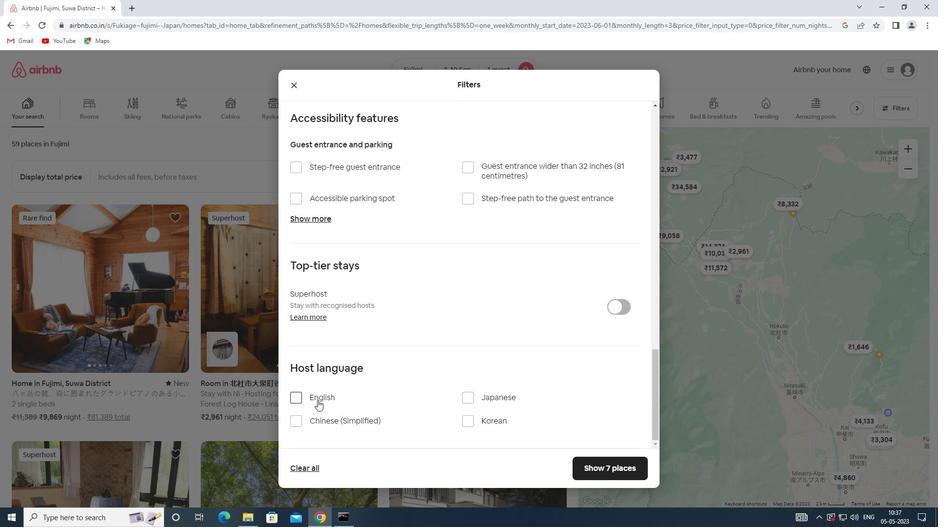 
Action: Mouse pressed left at (317, 400)
Screenshot: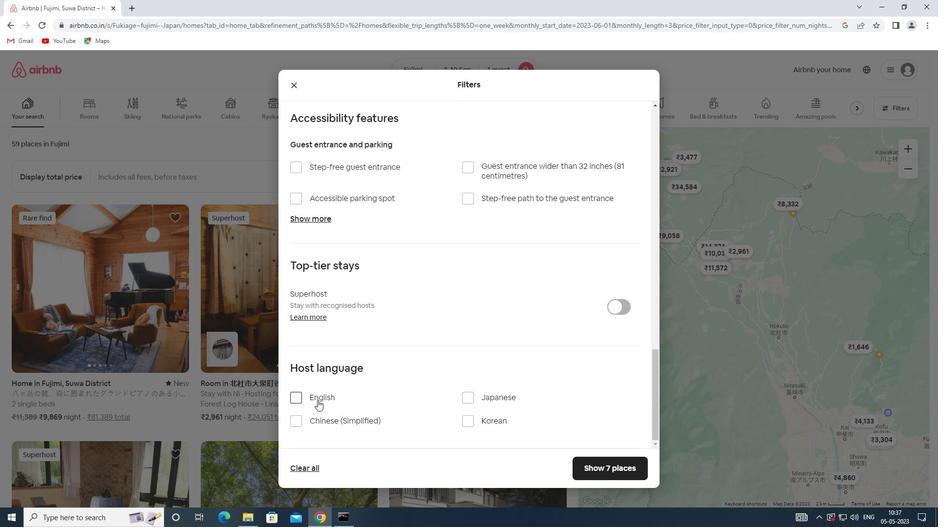 
Action: Mouse moved to (628, 465)
Screenshot: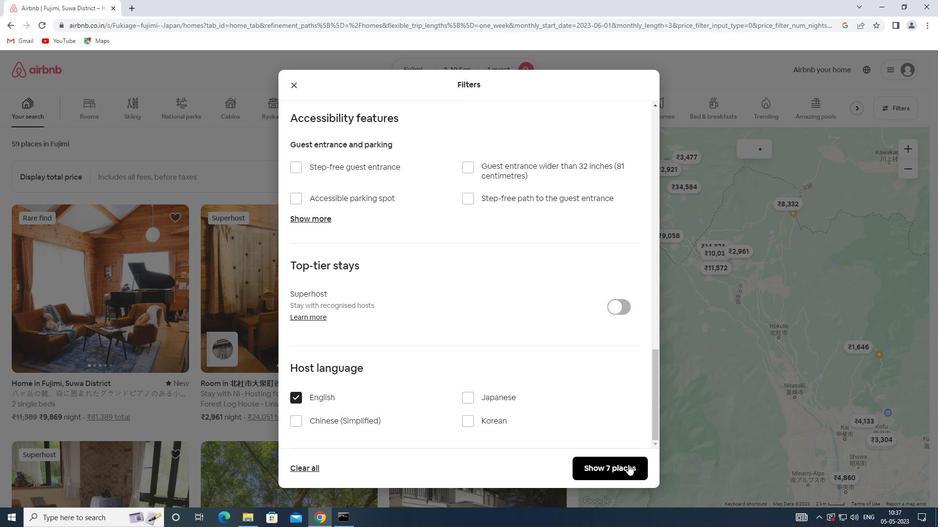 
Action: Mouse pressed left at (628, 465)
Screenshot: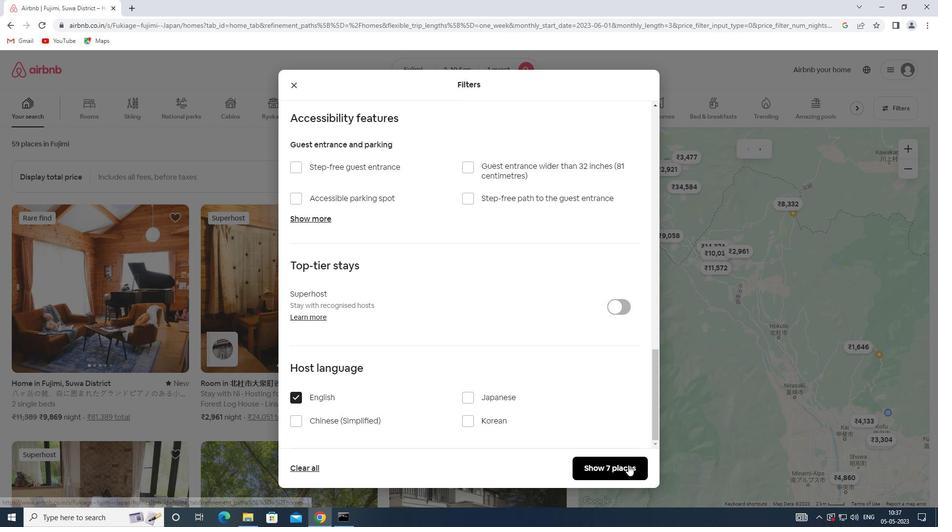 
